 Task: Find connections with filter location Pointe-à-Pitre with filter topic #mentorwith filter profile language Potuguese with filter current company K12 Techno Services Pvt. Ltd. with filter school Dr. B.C. Roy Engineering College with filter industry Optometrists with filter service category HR Consulting with filter keywords title Preschool Teacher
Action: Mouse moved to (302, 211)
Screenshot: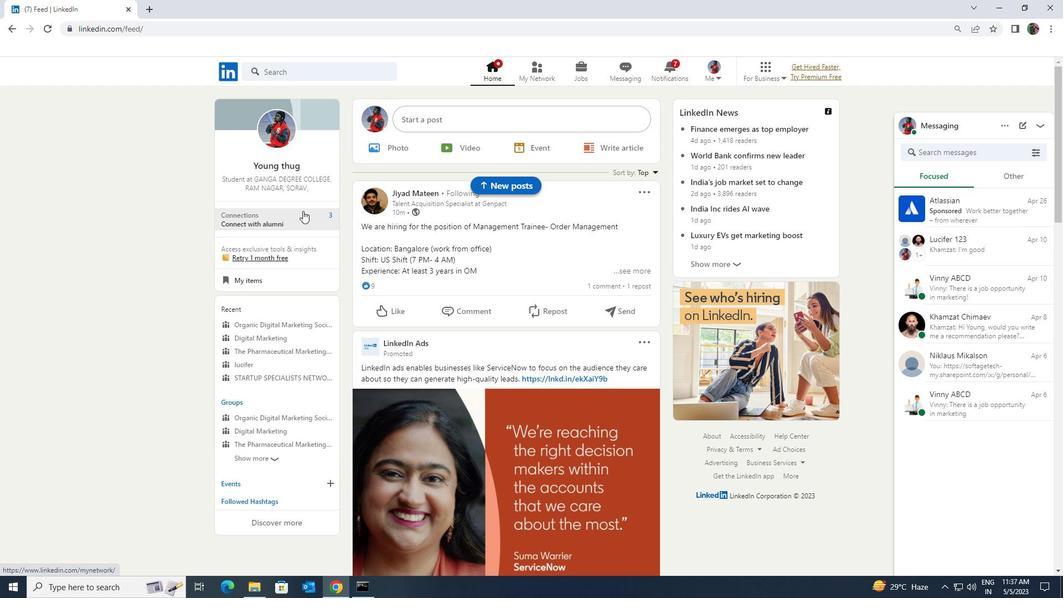 
Action: Mouse pressed left at (302, 211)
Screenshot: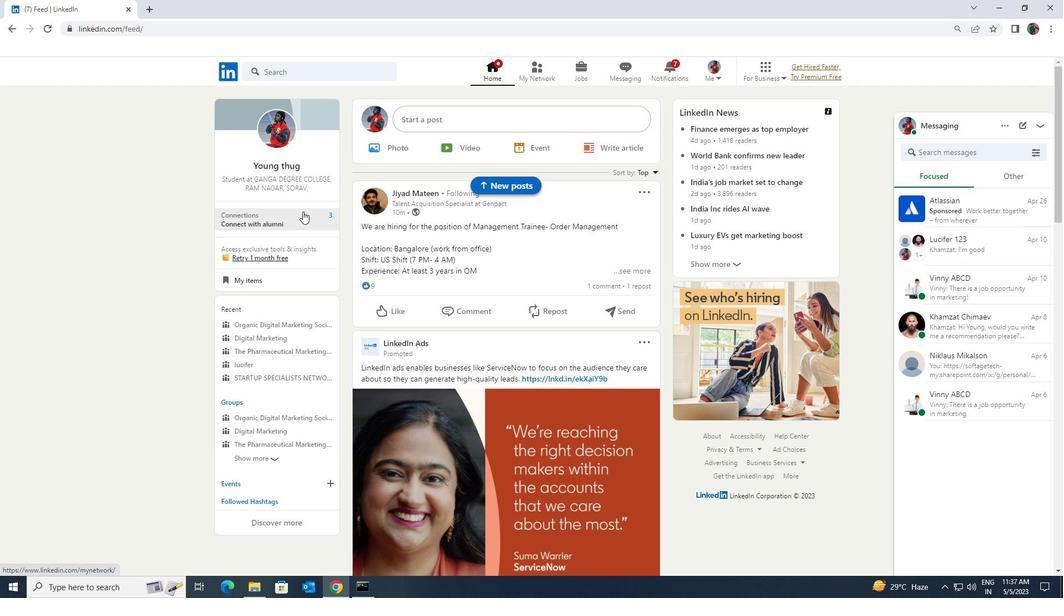 
Action: Mouse moved to (319, 136)
Screenshot: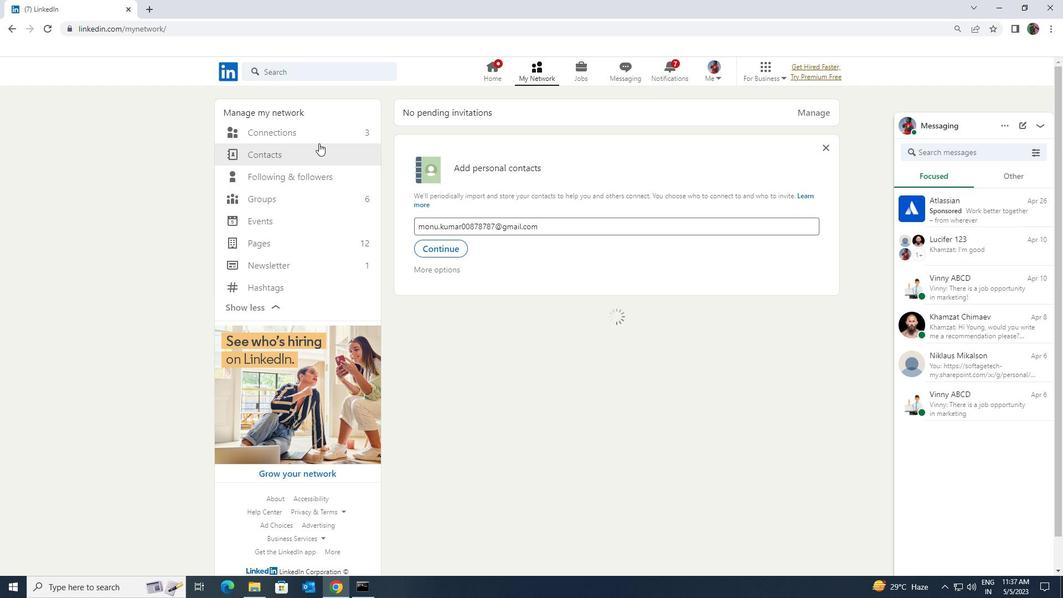 
Action: Mouse pressed left at (319, 136)
Screenshot: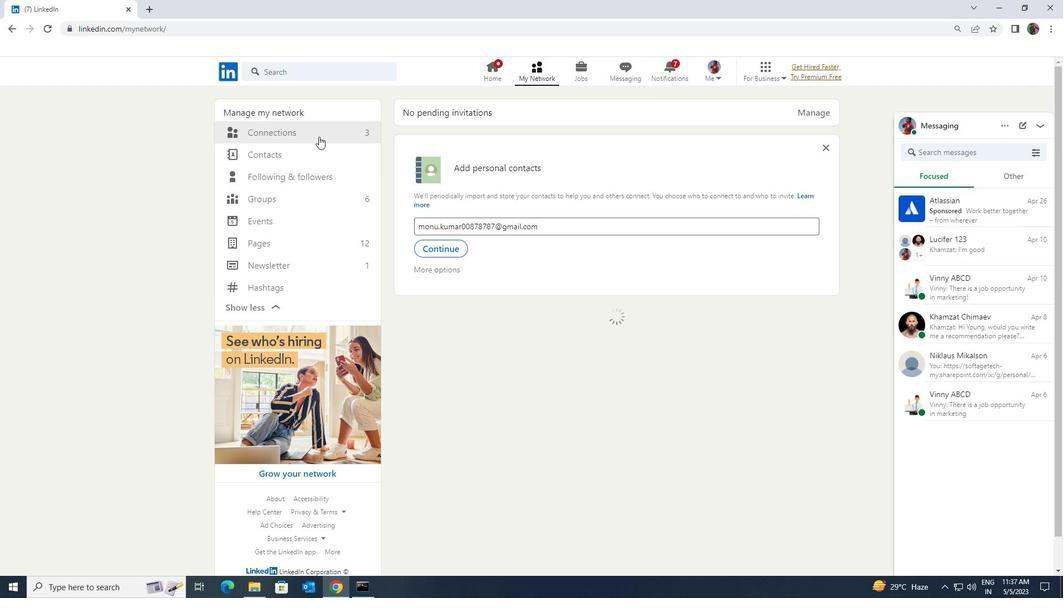 
Action: Mouse moved to (597, 133)
Screenshot: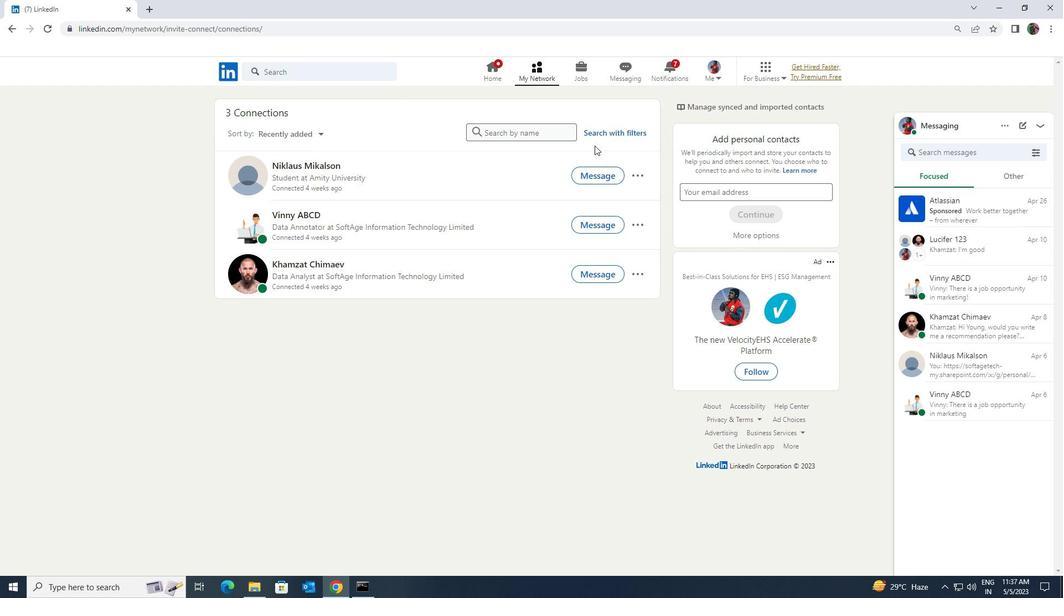 
Action: Mouse pressed left at (597, 133)
Screenshot: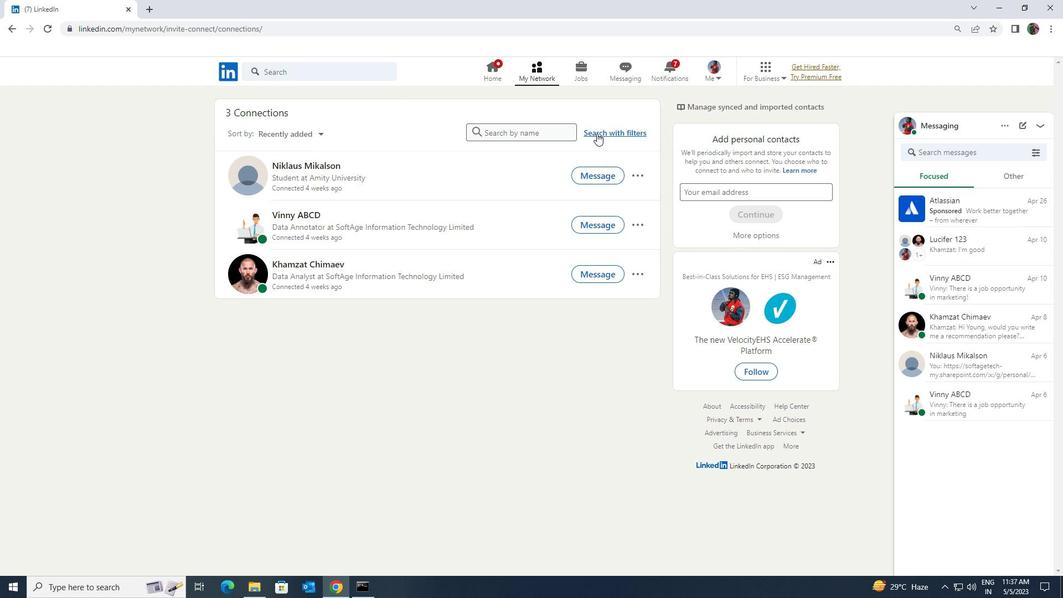 
Action: Mouse moved to (578, 100)
Screenshot: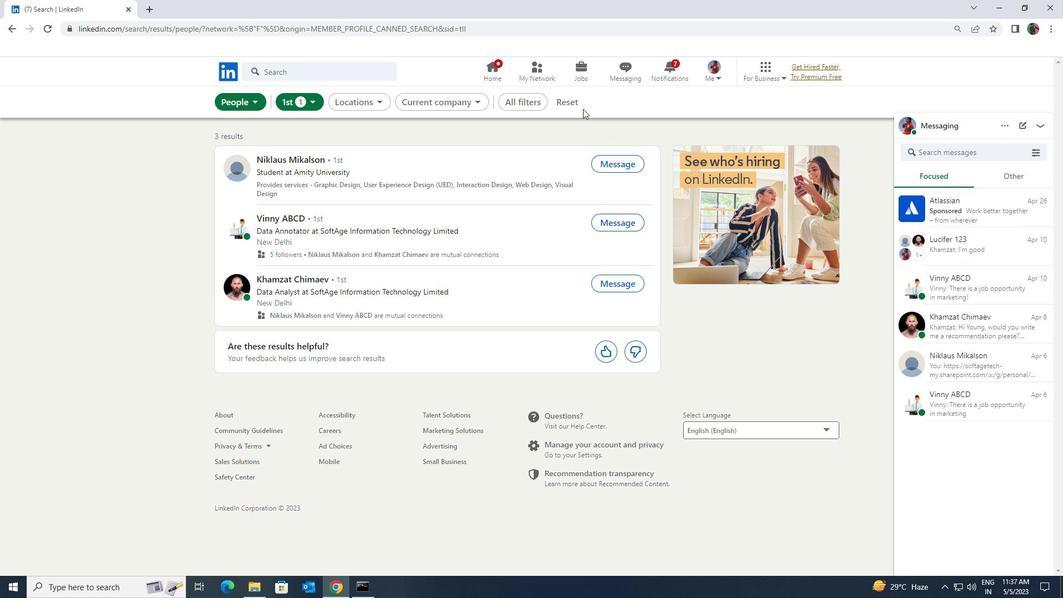 
Action: Mouse pressed left at (578, 100)
Screenshot: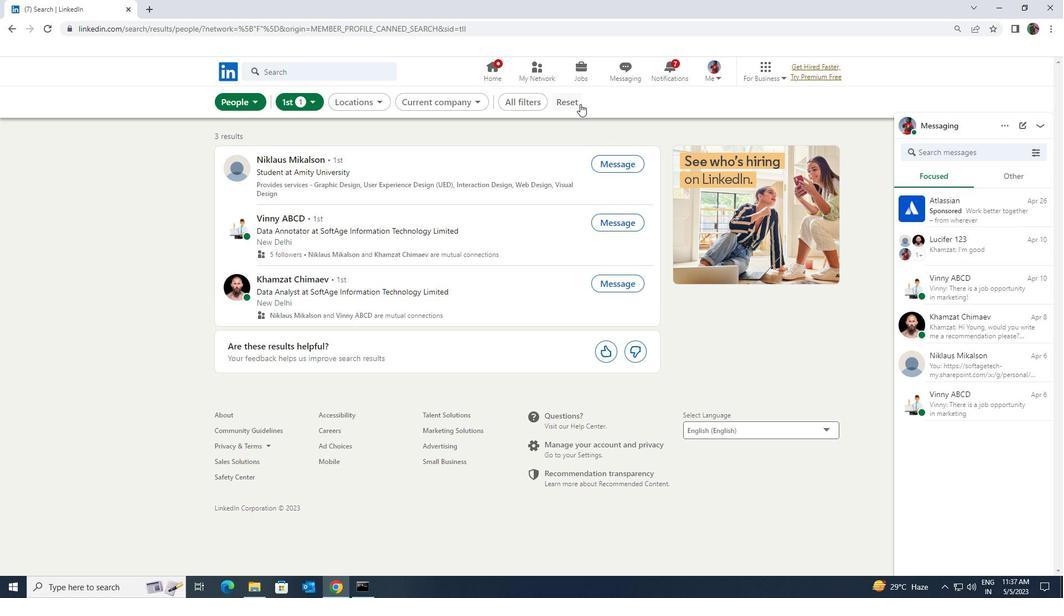 
Action: Mouse moved to (552, 100)
Screenshot: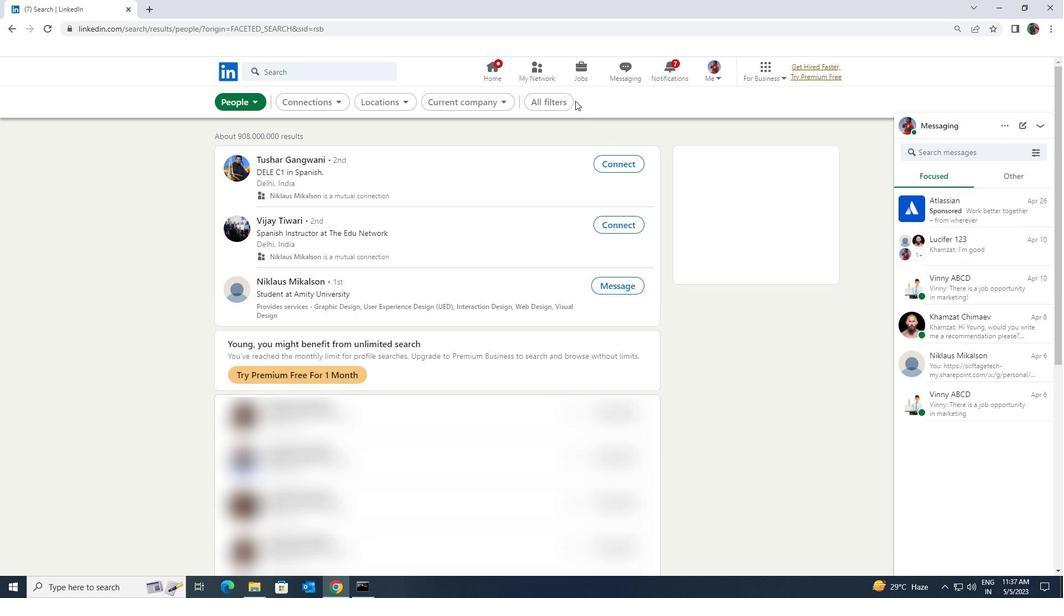 
Action: Mouse pressed left at (552, 100)
Screenshot: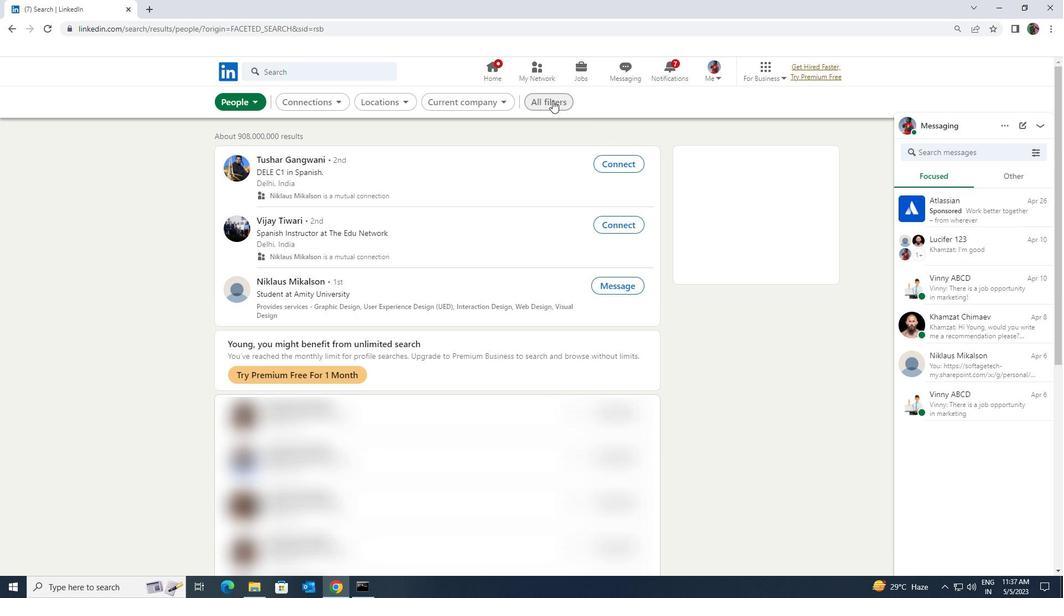 
Action: Mouse moved to (914, 433)
Screenshot: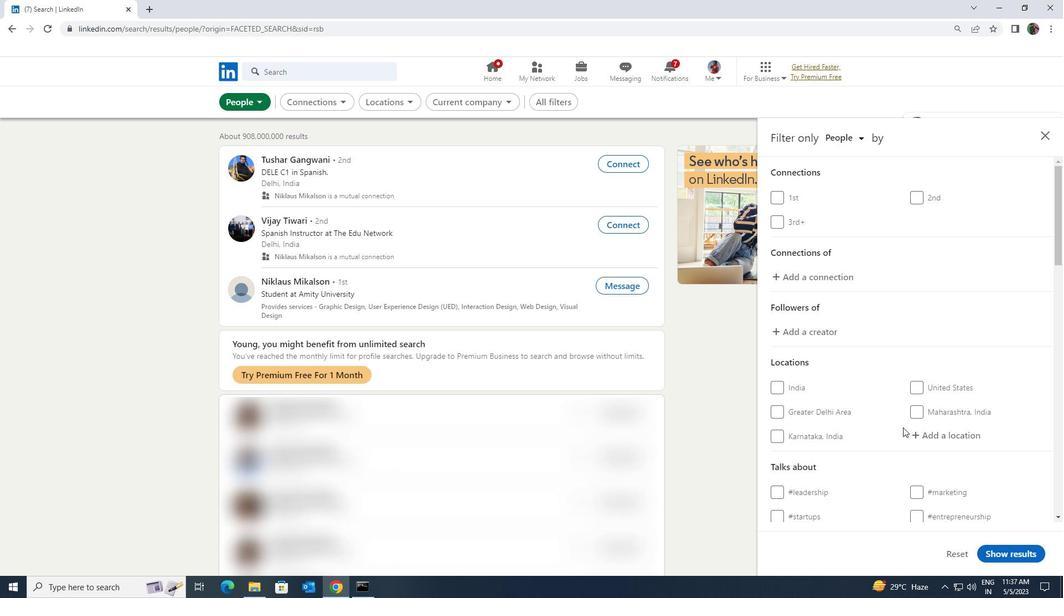 
Action: Mouse pressed left at (914, 433)
Screenshot: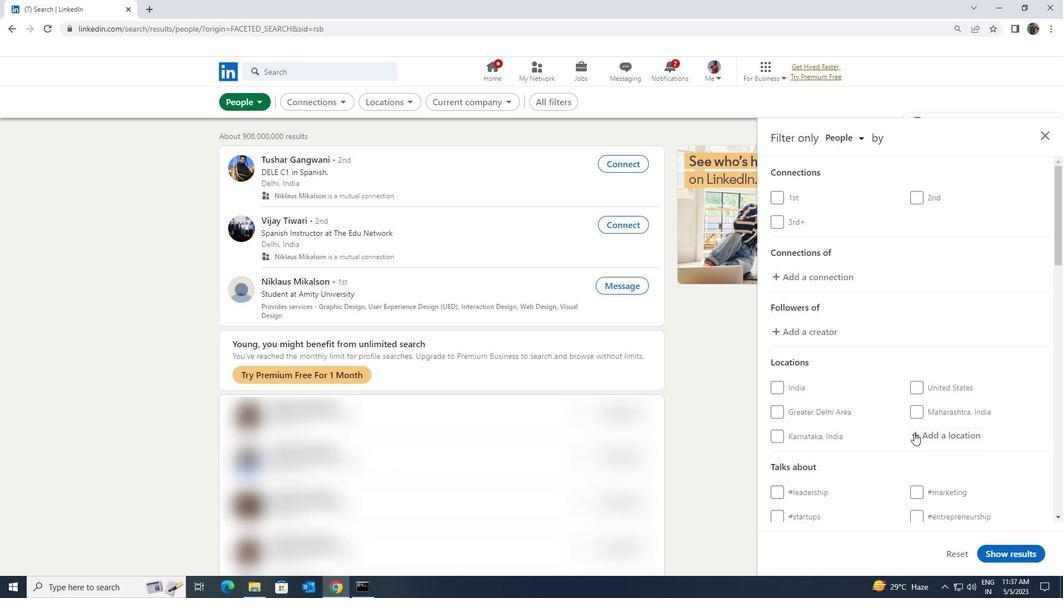 
Action: Key pressed <Key.shift>POINTE<Key.space>A<Key.space>O<Key.backspace>PIT
Screenshot: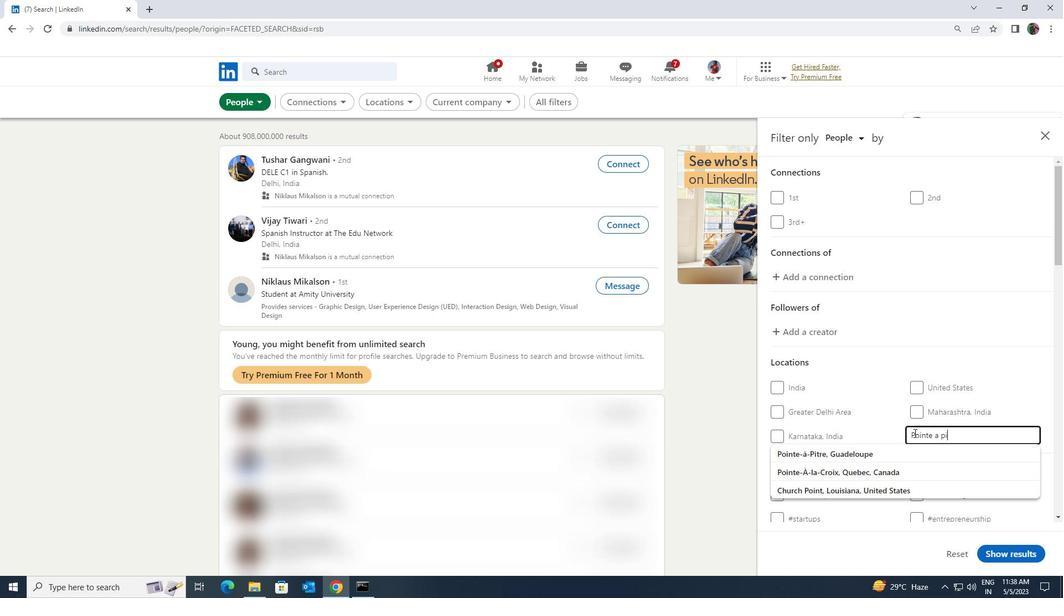 
Action: Mouse moved to (913, 448)
Screenshot: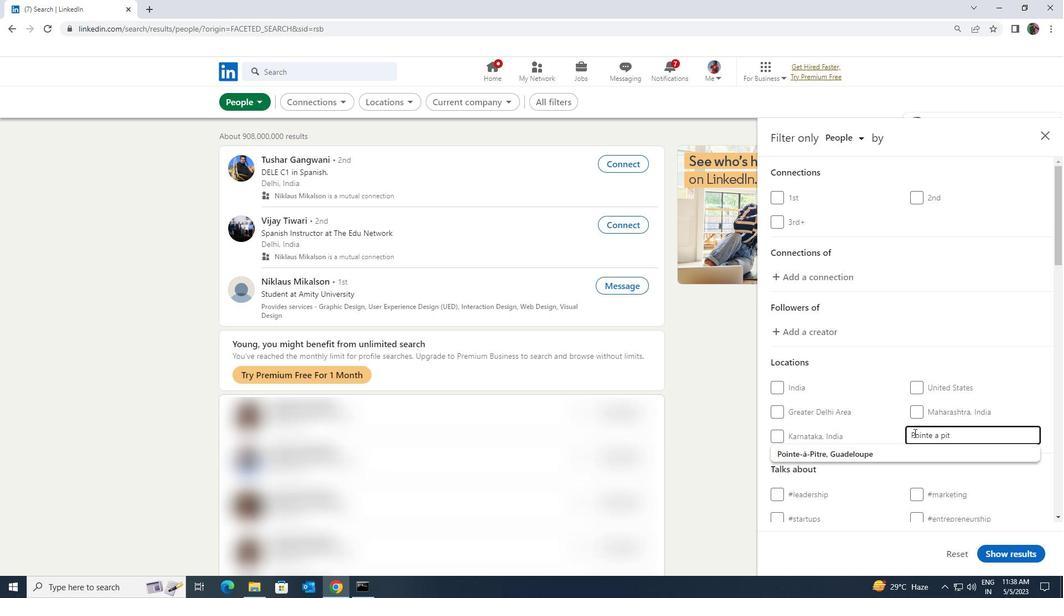 
Action: Mouse pressed left at (913, 448)
Screenshot: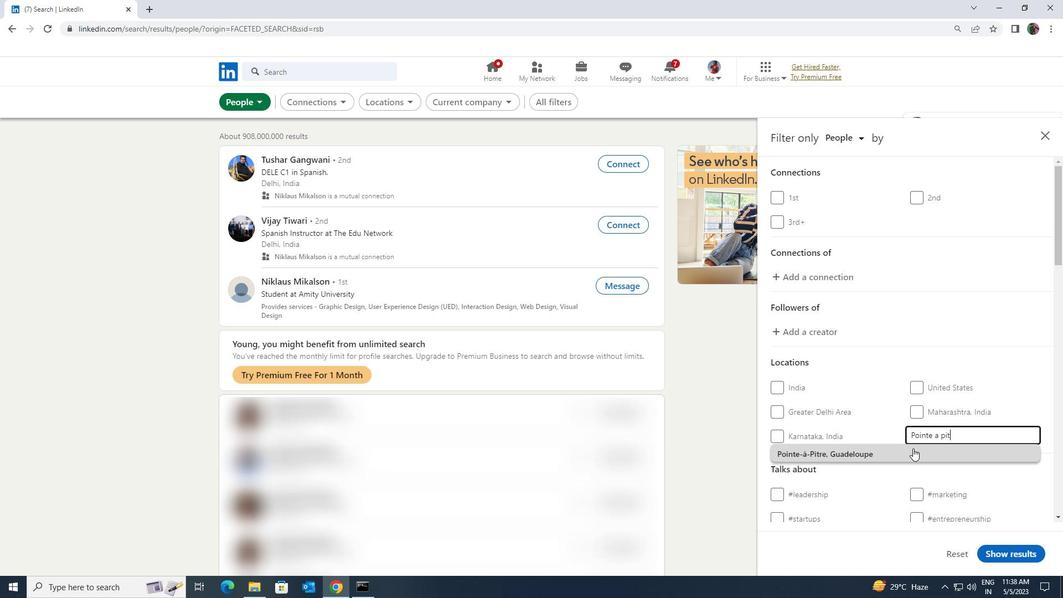 
Action: Mouse scrolled (913, 448) with delta (0, 0)
Screenshot: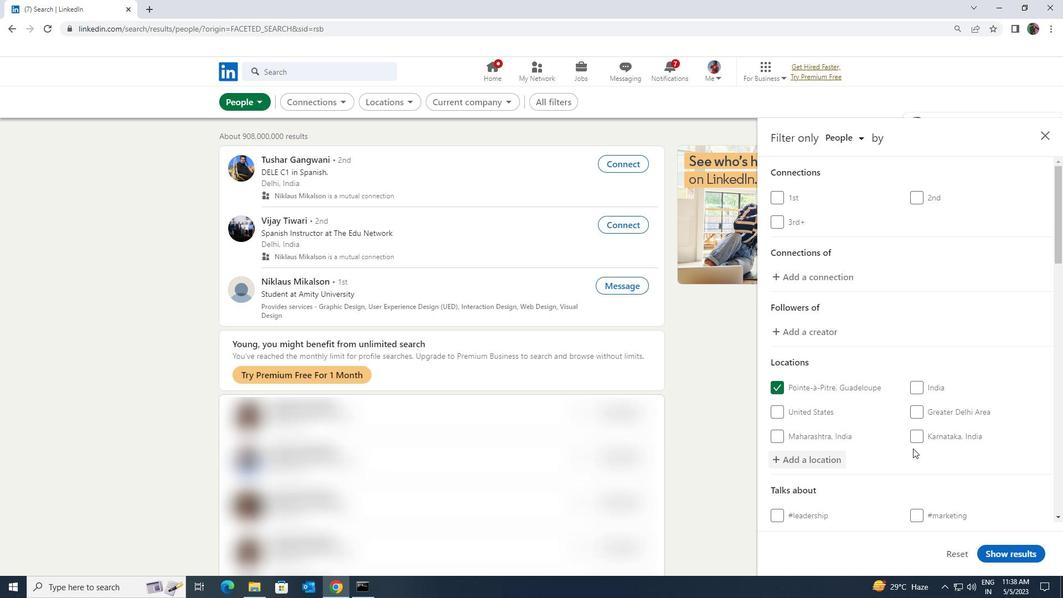 
Action: Mouse scrolled (913, 448) with delta (0, 0)
Screenshot: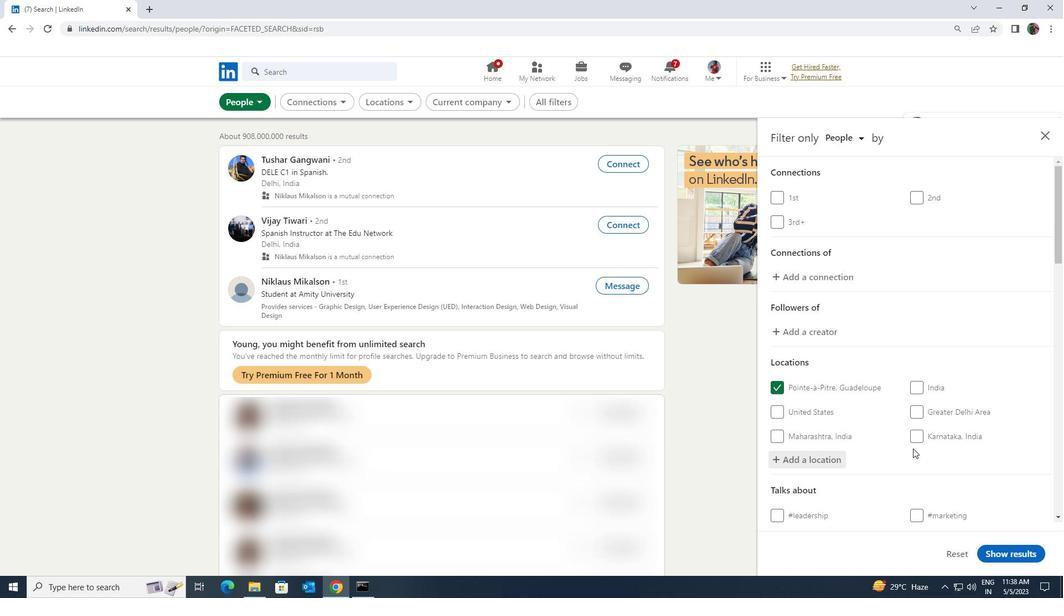 
Action: Mouse moved to (913, 450)
Screenshot: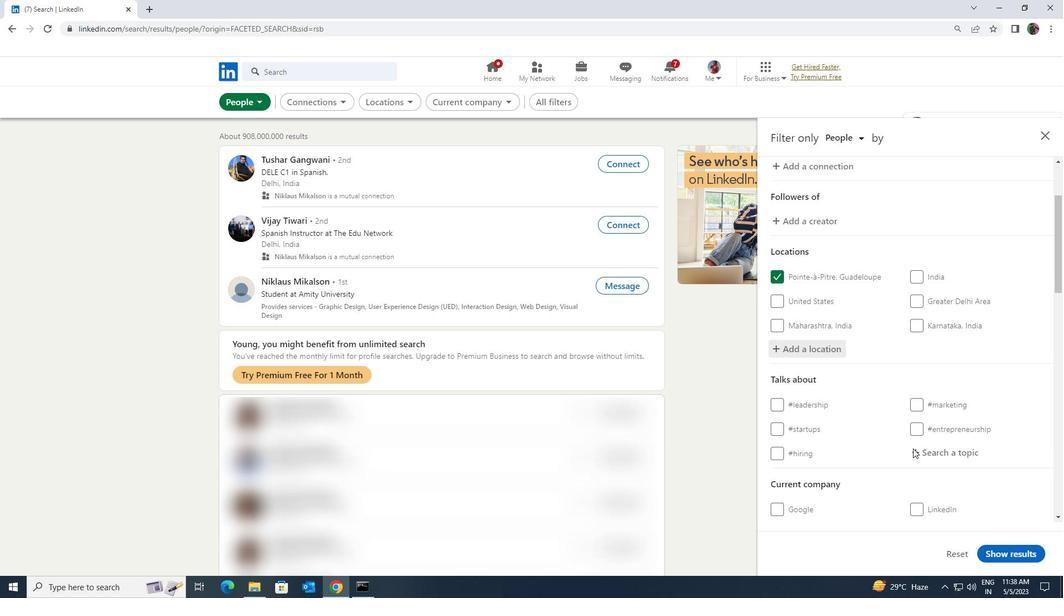 
Action: Mouse pressed left at (913, 450)
Screenshot: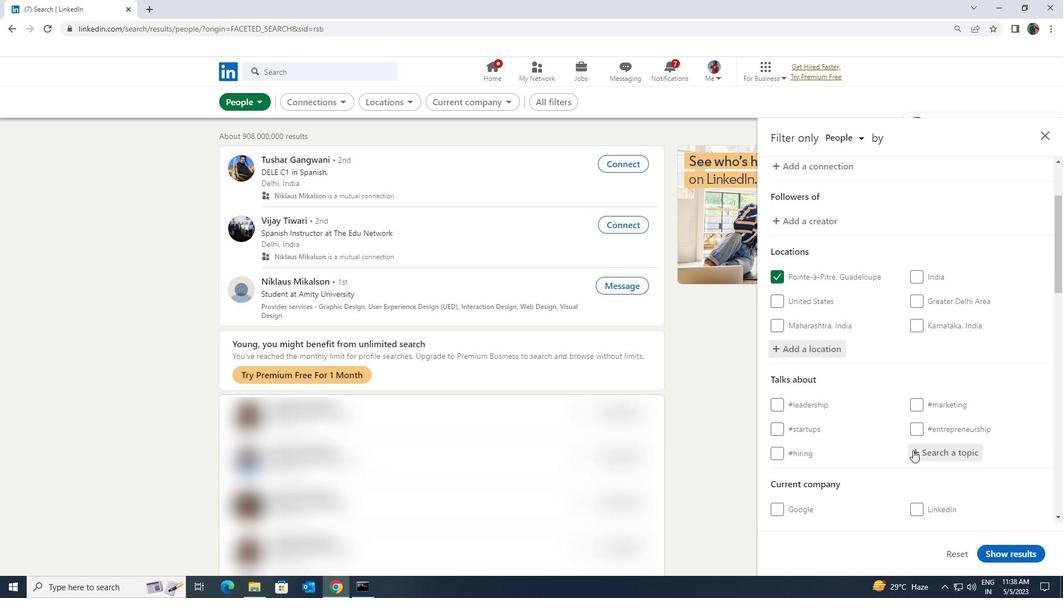 
Action: Key pressed <Key.shift><Key.shift><Key.shift>MENTOR
Screenshot: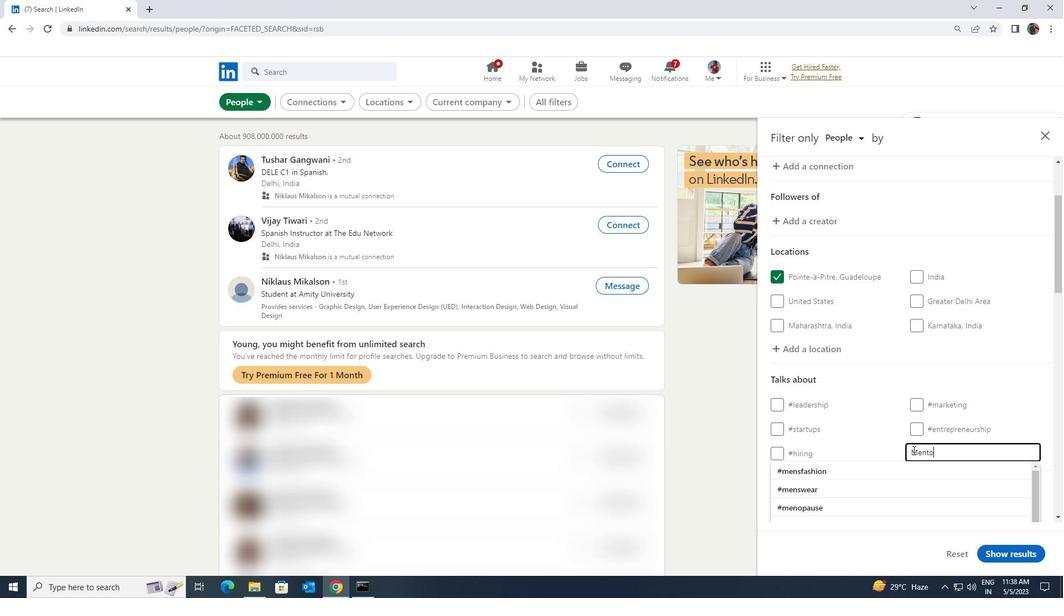 
Action: Mouse moved to (877, 498)
Screenshot: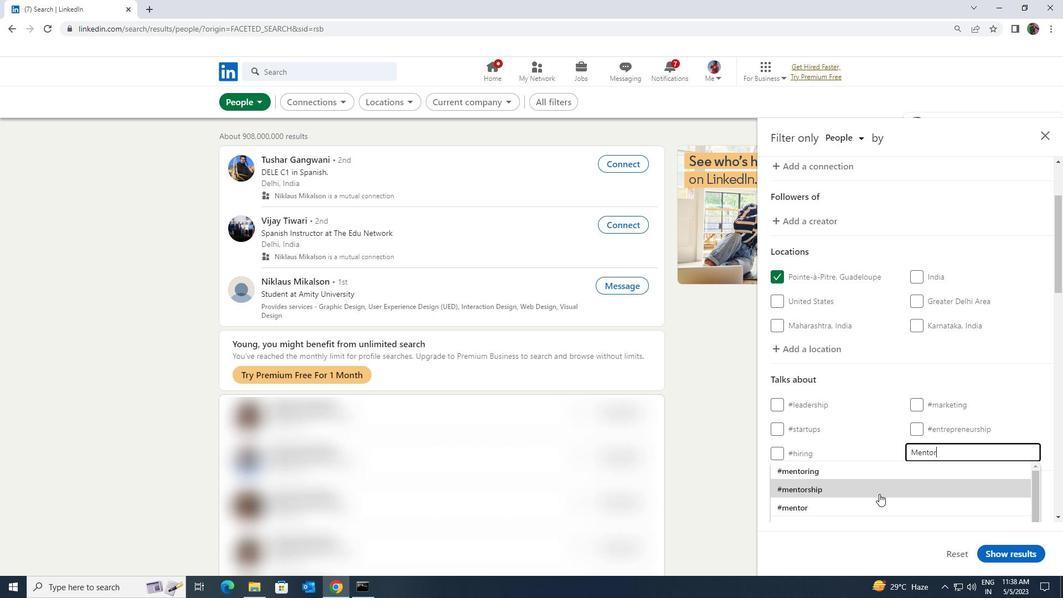 
Action: Mouse pressed left at (877, 498)
Screenshot: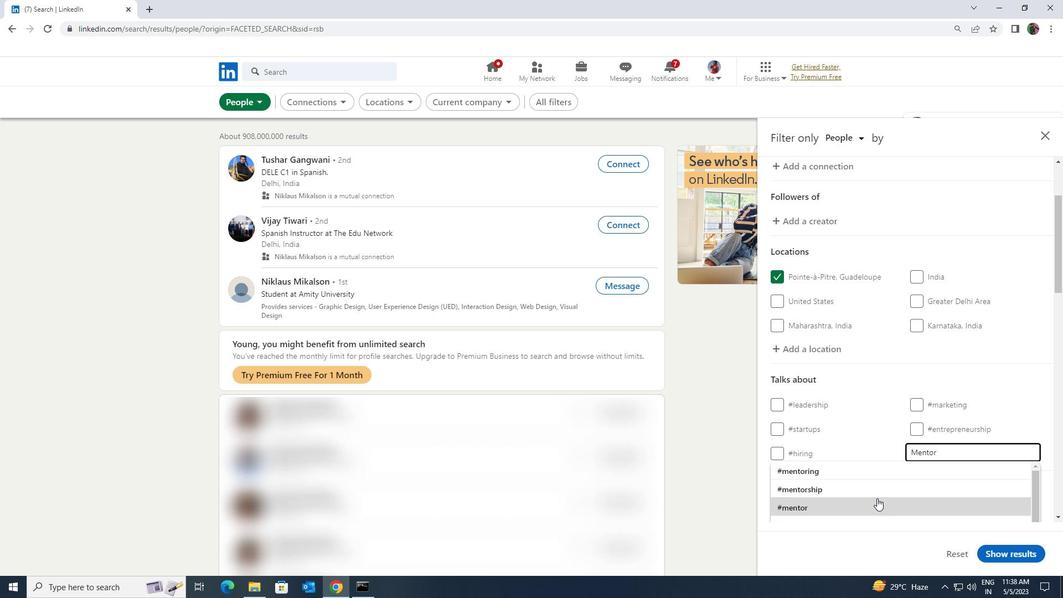 
Action: Mouse scrolled (877, 497) with delta (0, 0)
Screenshot: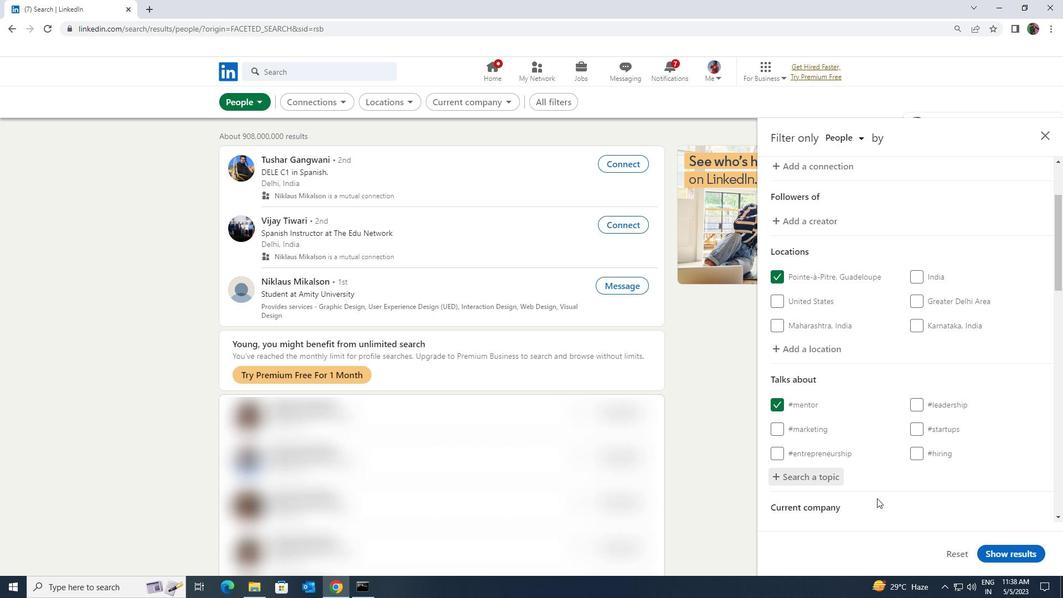 
Action: Mouse scrolled (877, 497) with delta (0, 0)
Screenshot: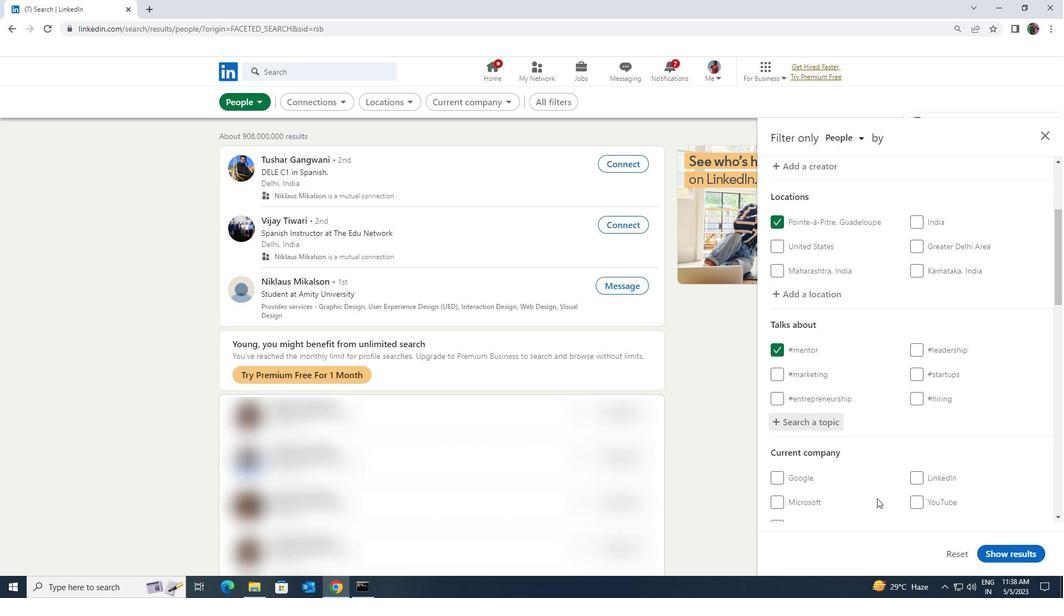 
Action: Mouse scrolled (877, 497) with delta (0, 0)
Screenshot: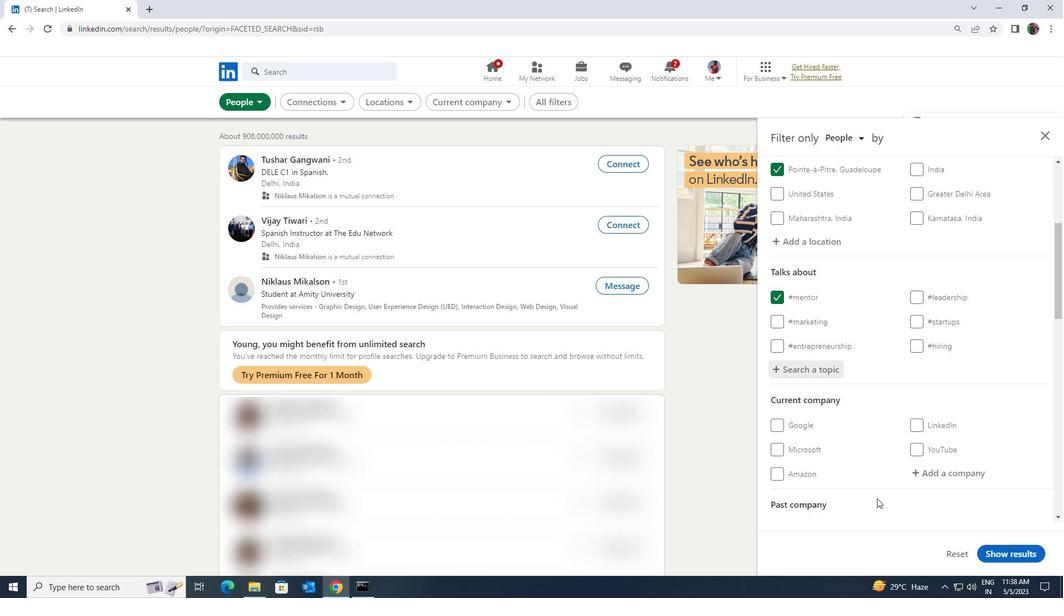 
Action: Mouse scrolled (877, 497) with delta (0, 0)
Screenshot: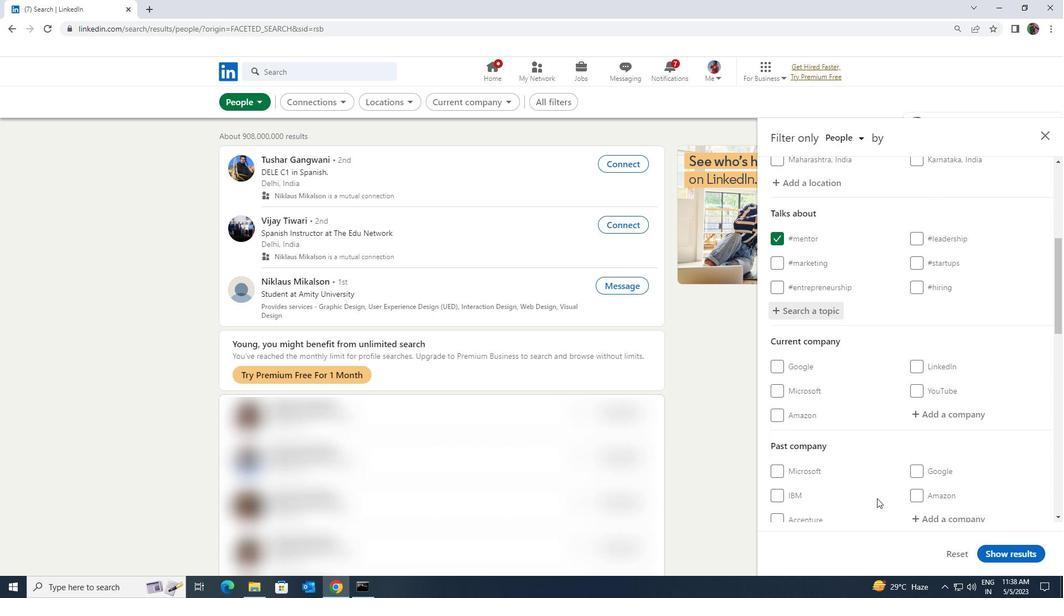 
Action: Mouse moved to (876, 499)
Screenshot: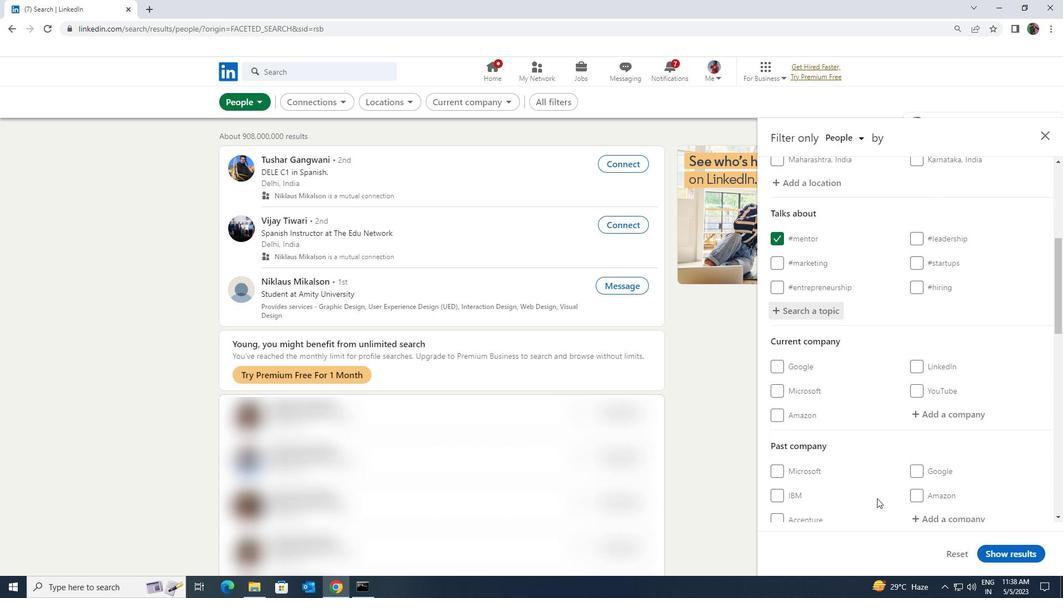 
Action: Mouse scrolled (876, 498) with delta (0, 0)
Screenshot: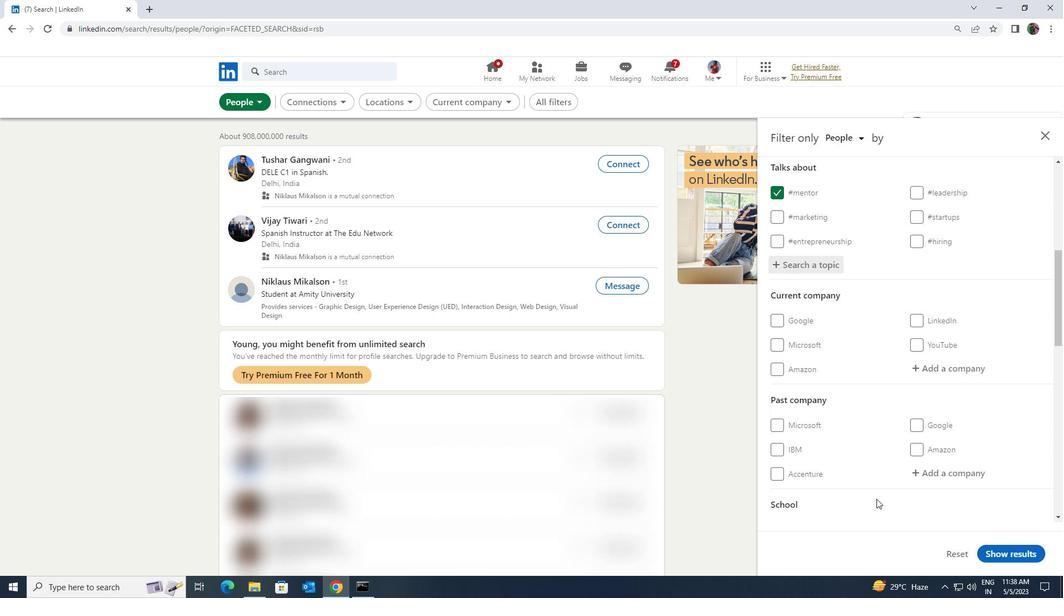
Action: Mouse scrolled (876, 498) with delta (0, 0)
Screenshot: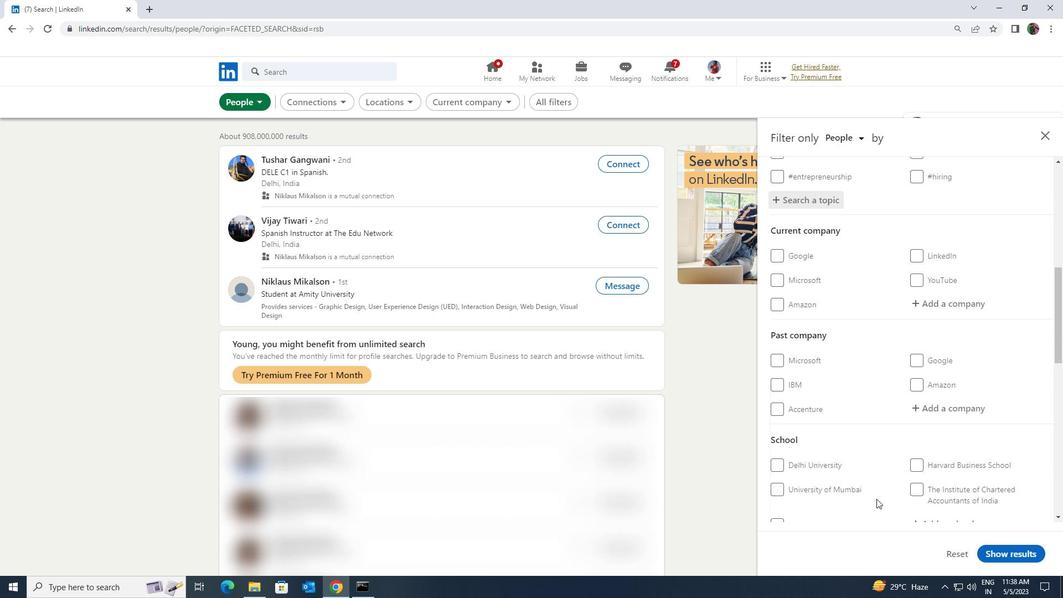 
Action: Mouse scrolled (876, 498) with delta (0, 0)
Screenshot: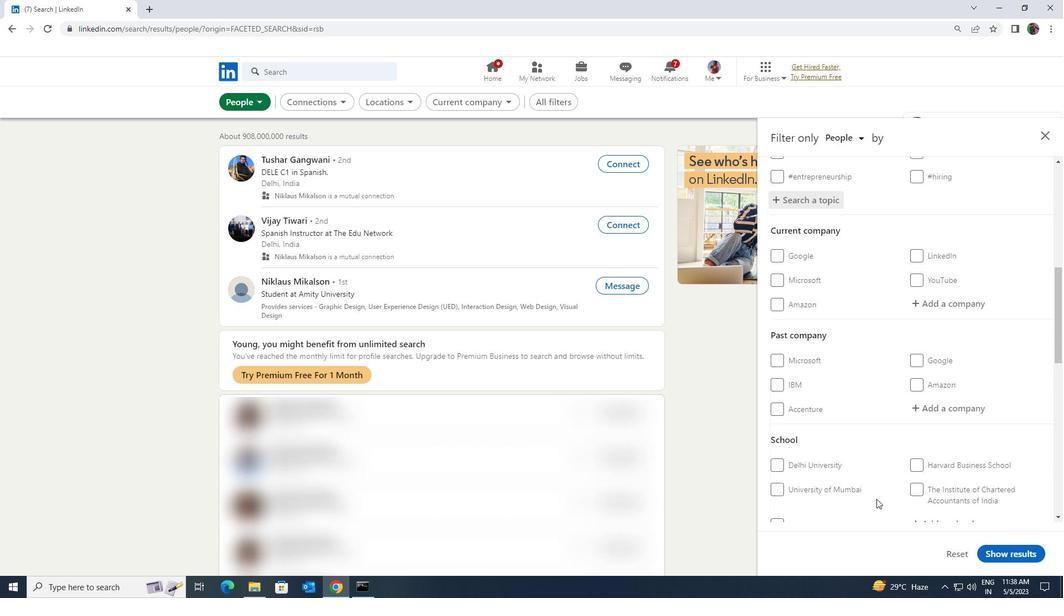 
Action: Mouse scrolled (876, 498) with delta (0, 0)
Screenshot: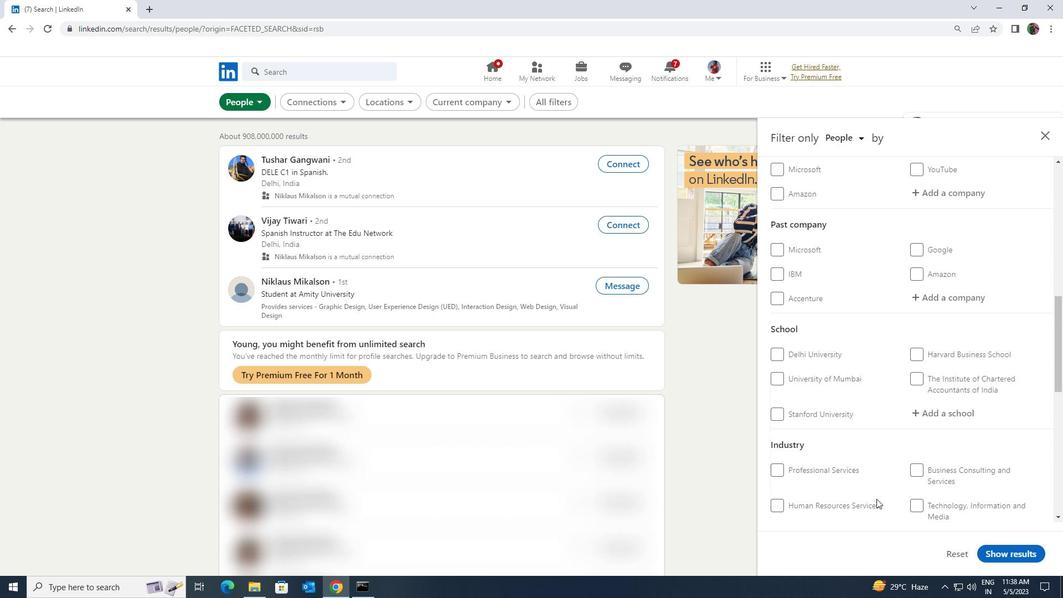 
Action: Mouse scrolled (876, 498) with delta (0, 0)
Screenshot: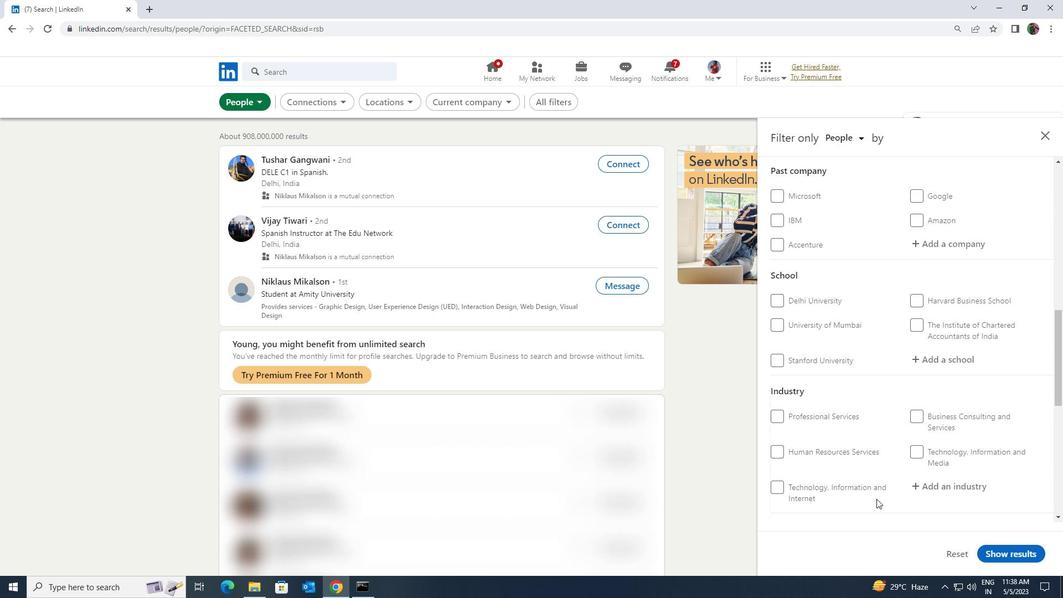 
Action: Mouse scrolled (876, 498) with delta (0, 0)
Screenshot: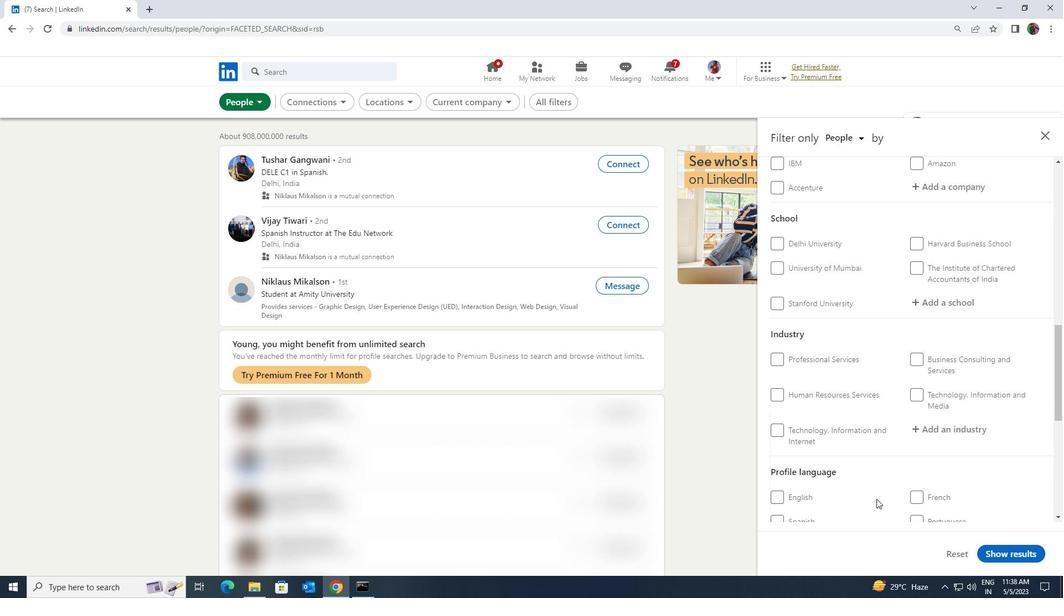 
Action: Mouse moved to (909, 467)
Screenshot: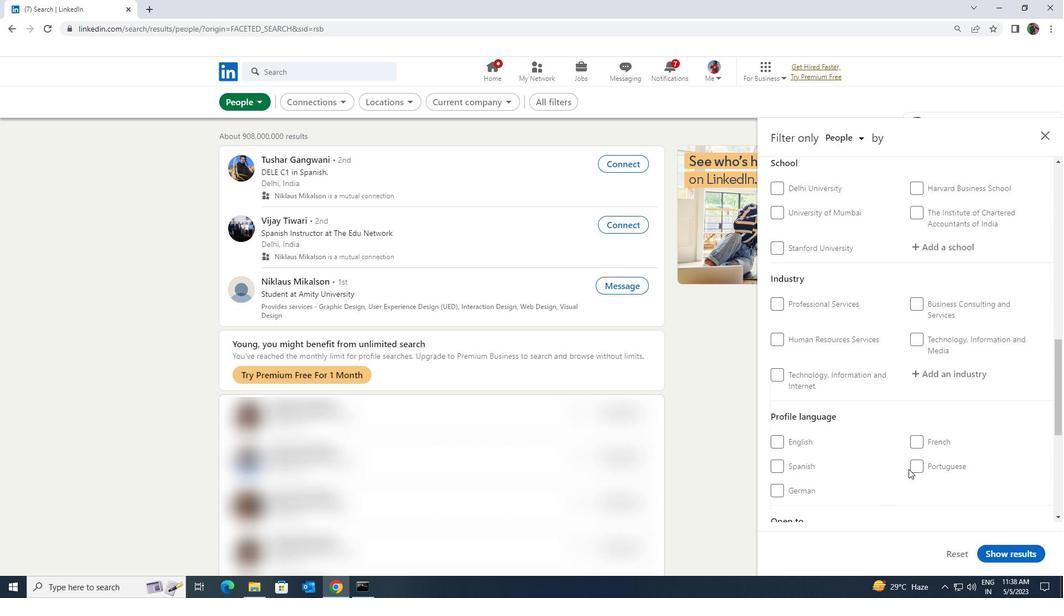 
Action: Mouse pressed left at (909, 467)
Screenshot: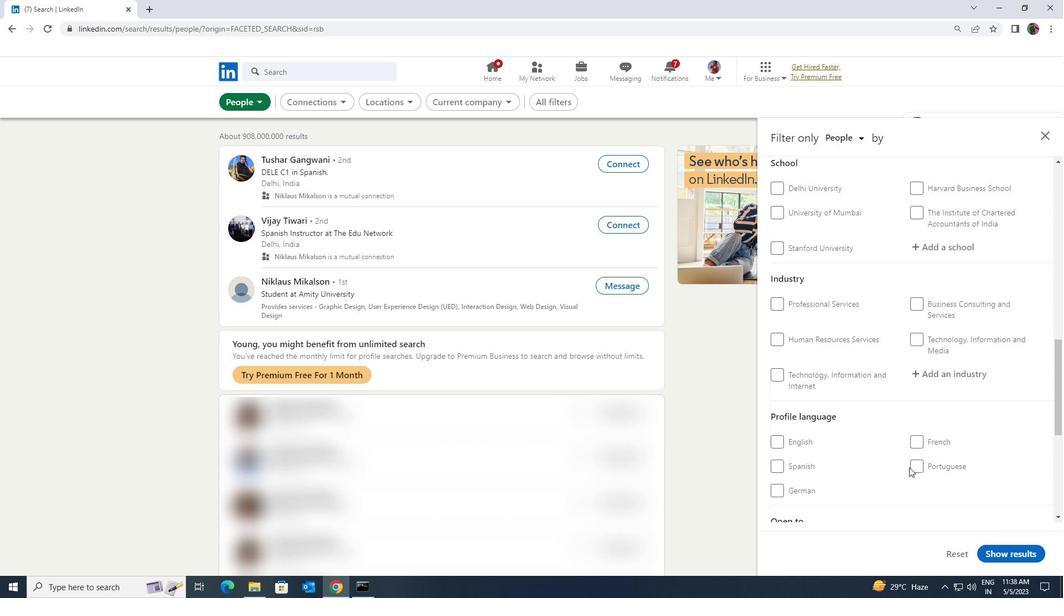 
Action: Mouse moved to (911, 465)
Screenshot: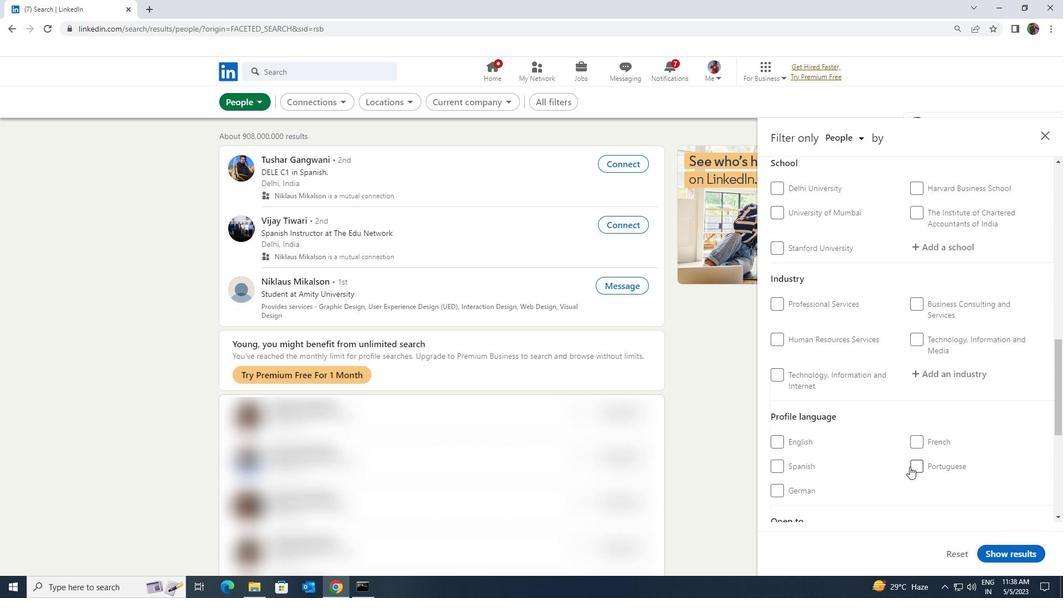 
Action: Mouse pressed left at (911, 465)
Screenshot: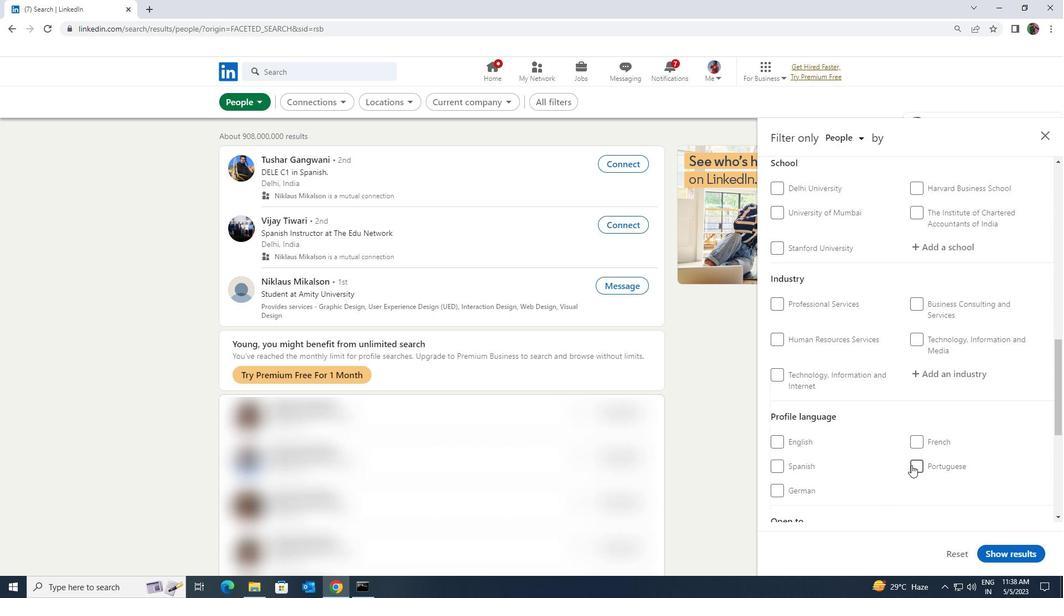 
Action: Mouse moved to (910, 469)
Screenshot: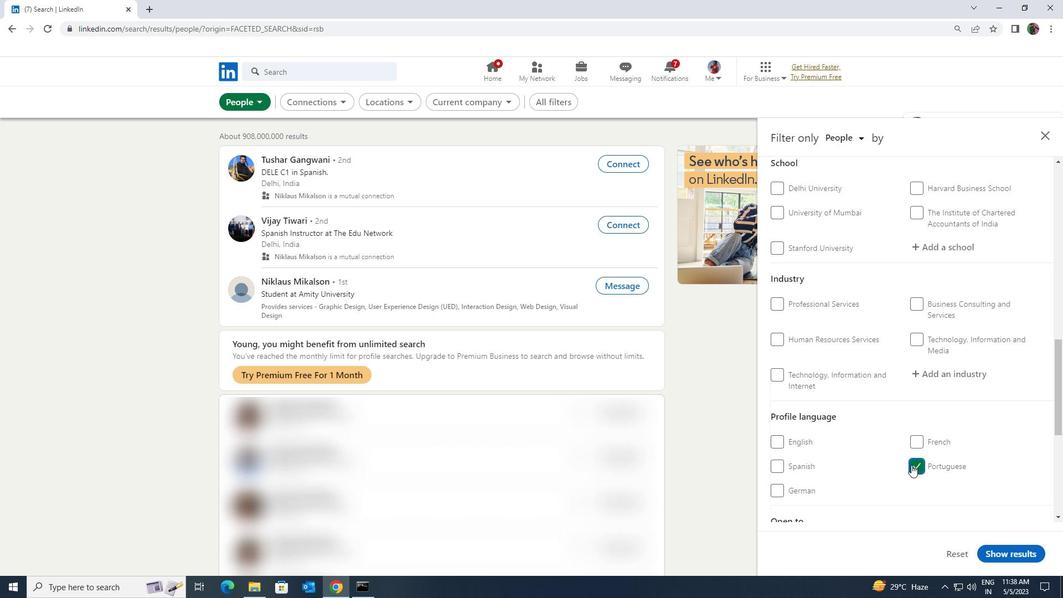 
Action: Mouse scrolled (910, 469) with delta (0, 0)
Screenshot: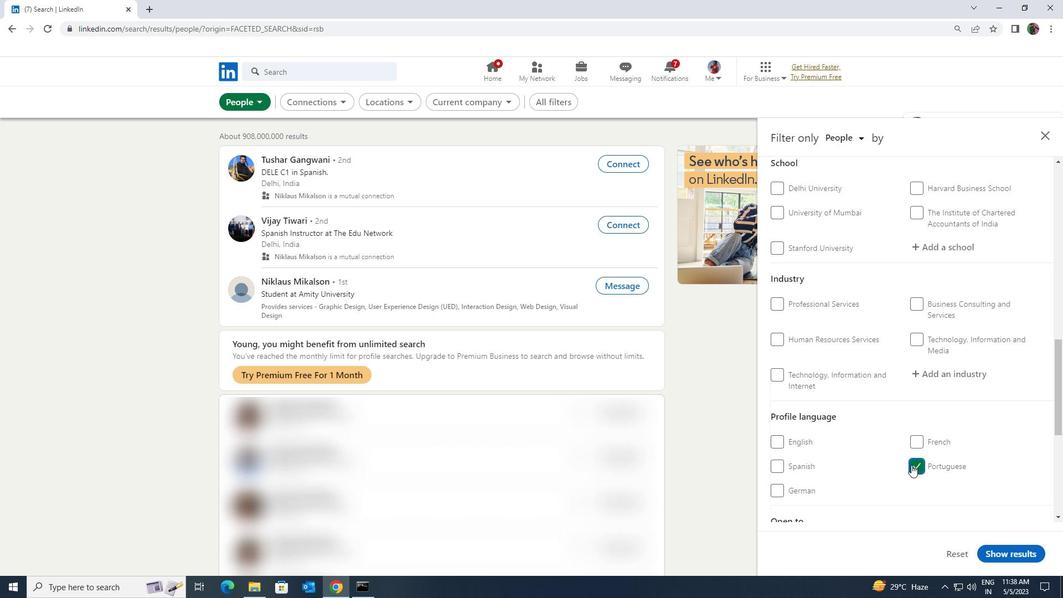 
Action: Mouse moved to (910, 469)
Screenshot: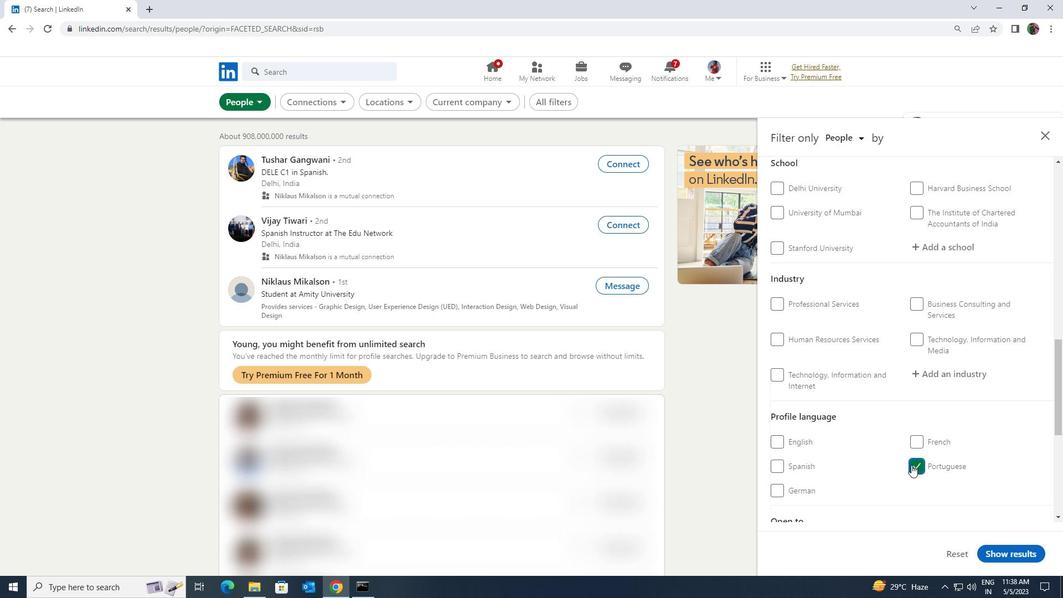 
Action: Mouse scrolled (910, 469) with delta (0, 0)
Screenshot: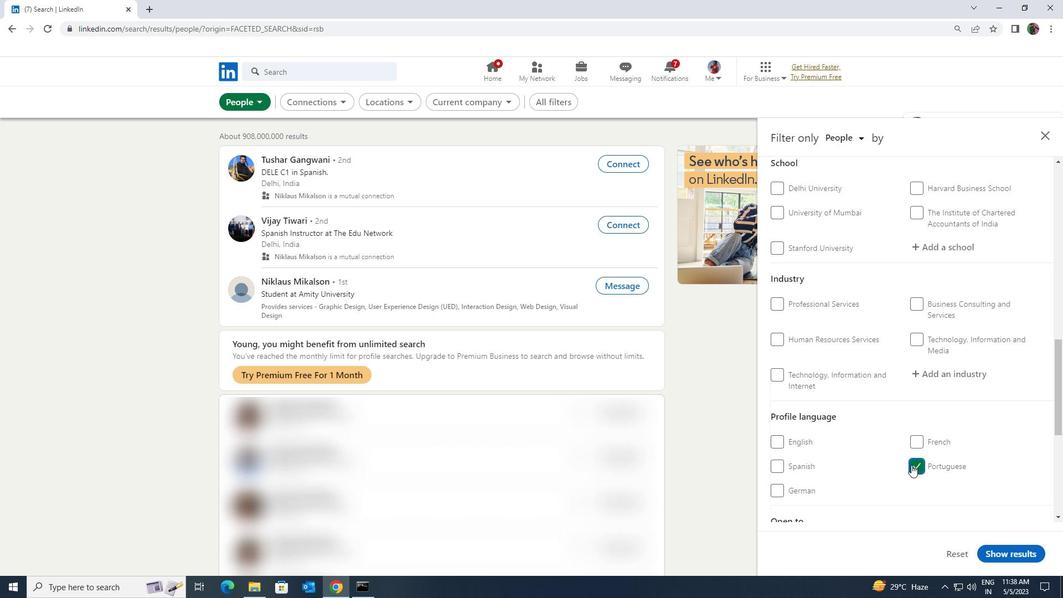 
Action: Mouse moved to (910, 469)
Screenshot: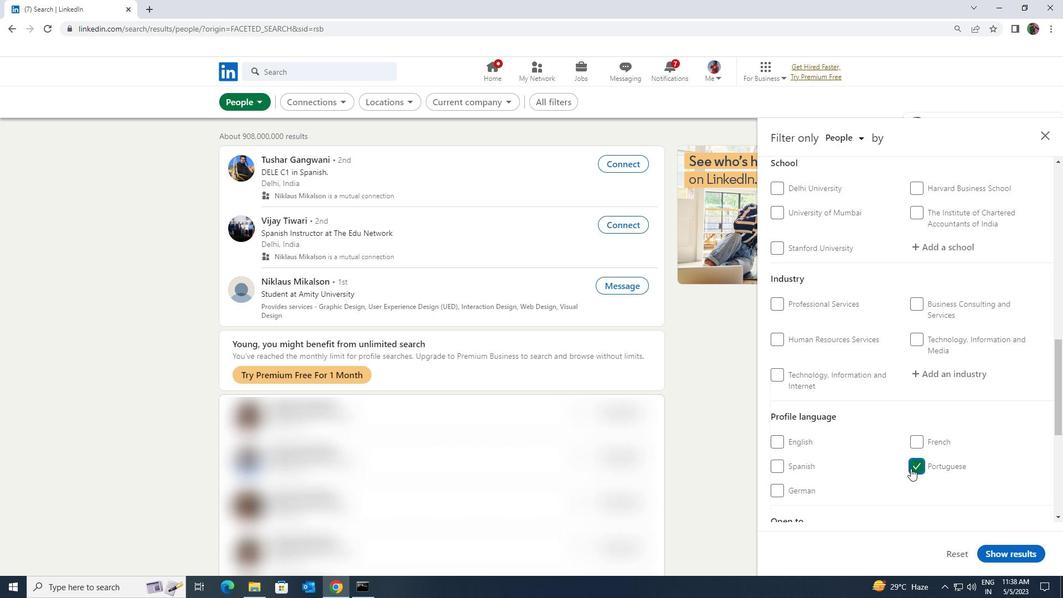 
Action: Mouse scrolled (910, 469) with delta (0, 0)
Screenshot: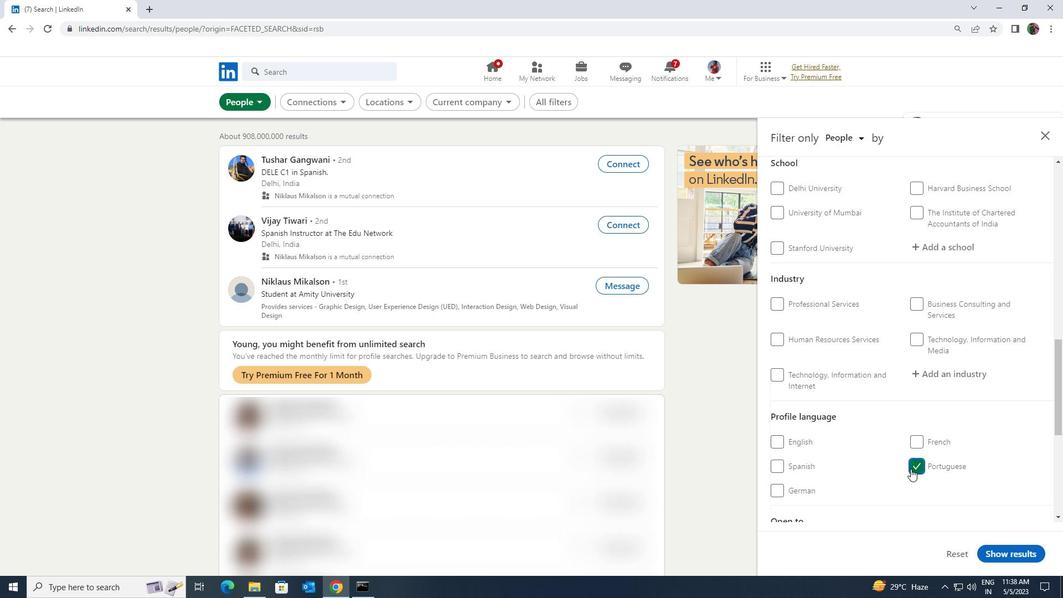 
Action: Mouse moved to (910, 469)
Screenshot: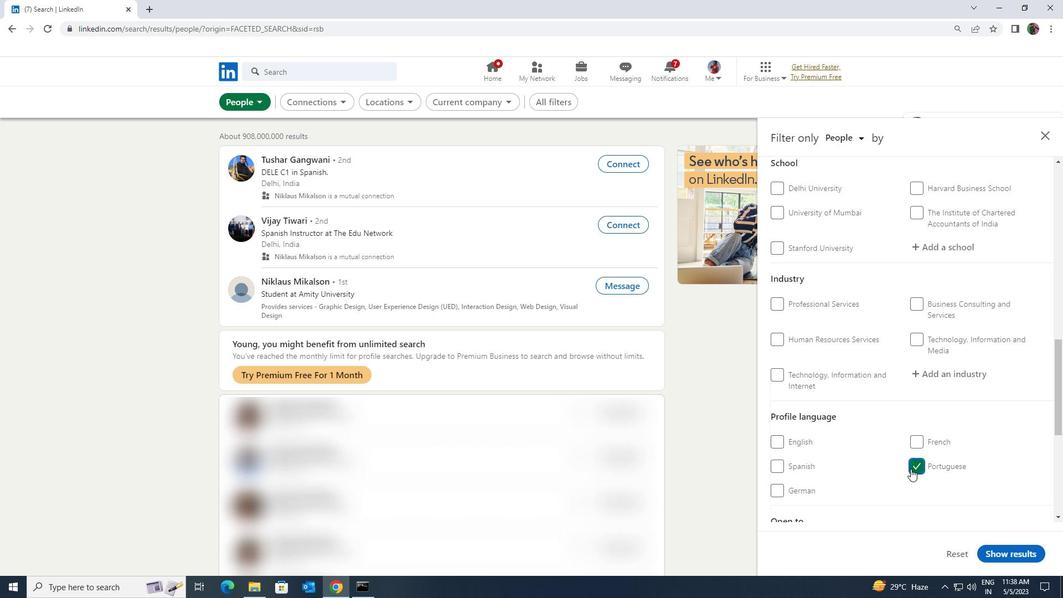 
Action: Mouse scrolled (910, 469) with delta (0, 0)
Screenshot: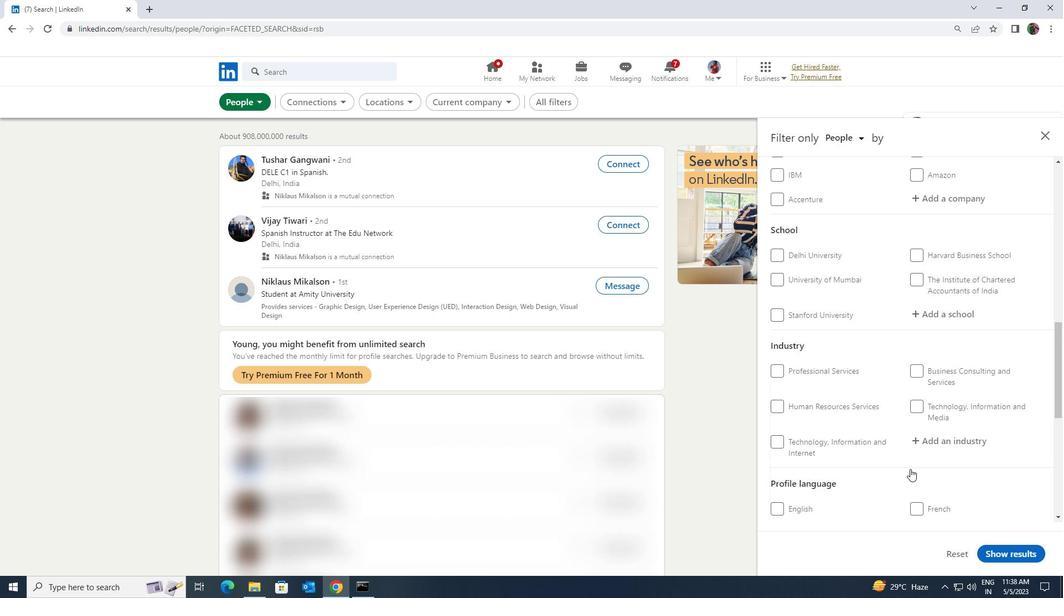 
Action: Mouse scrolled (910, 469) with delta (0, 0)
Screenshot: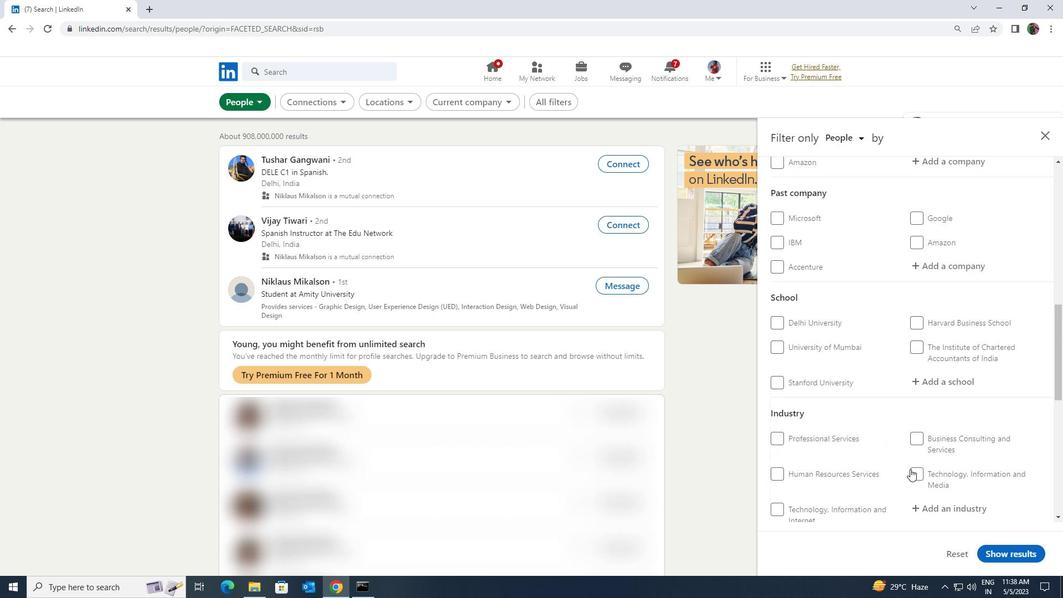 
Action: Mouse scrolled (910, 469) with delta (0, 0)
Screenshot: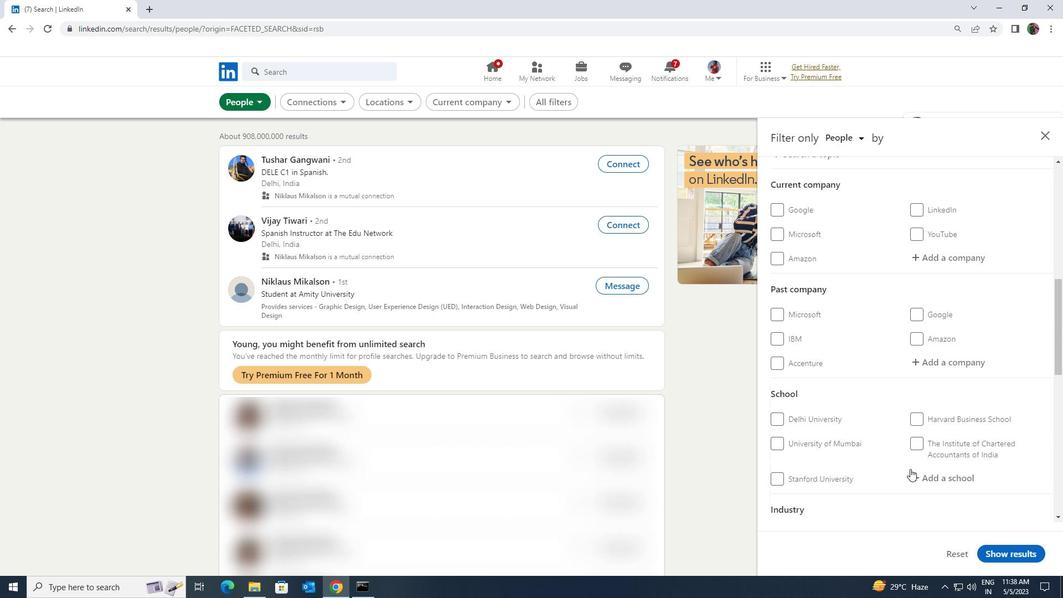
Action: Mouse scrolled (910, 469) with delta (0, 0)
Screenshot: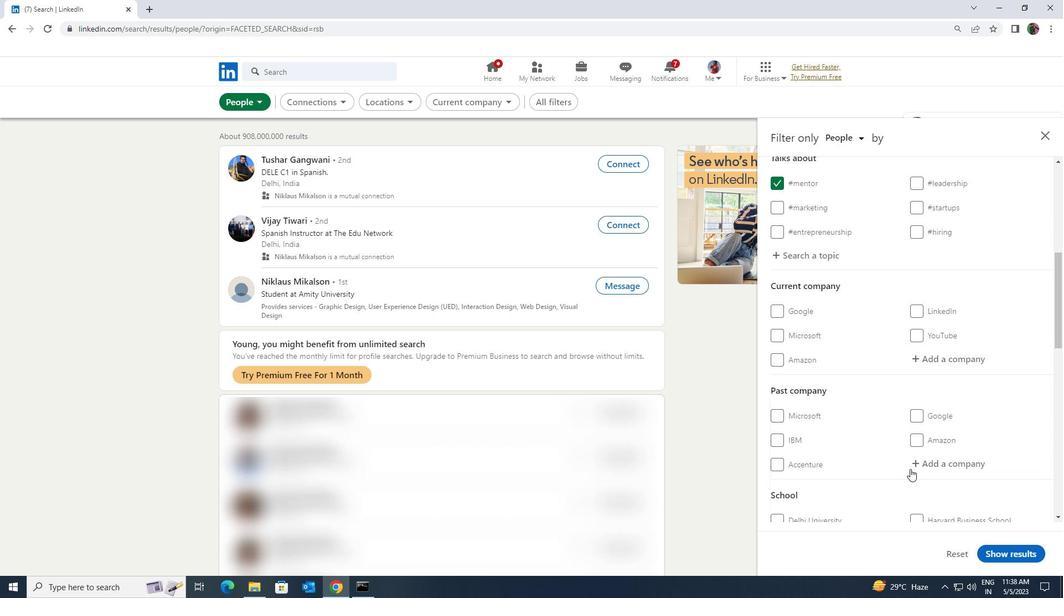 
Action: Mouse moved to (927, 416)
Screenshot: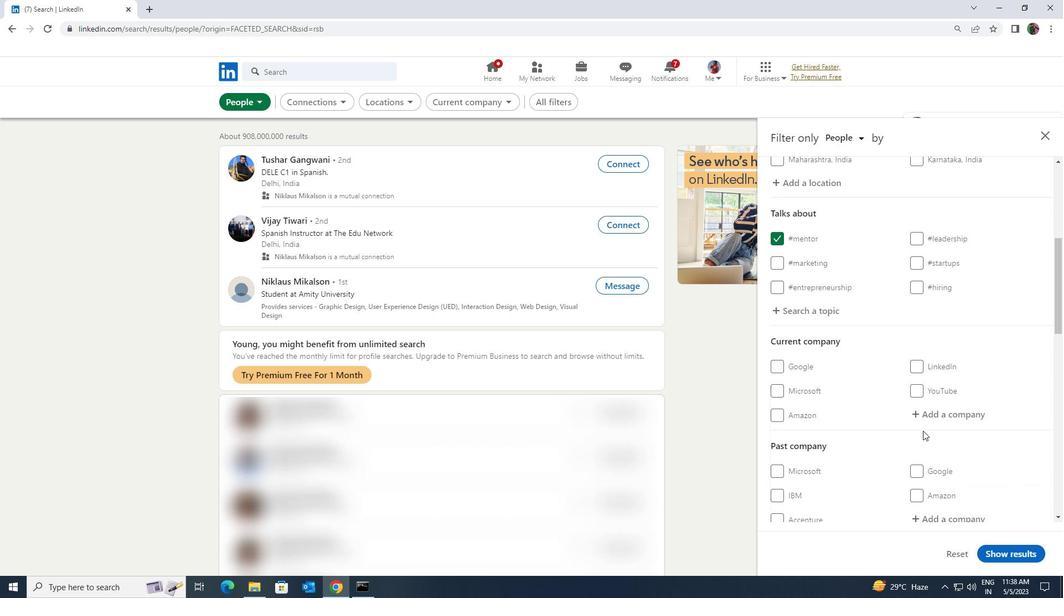 
Action: Mouse pressed left at (927, 416)
Screenshot: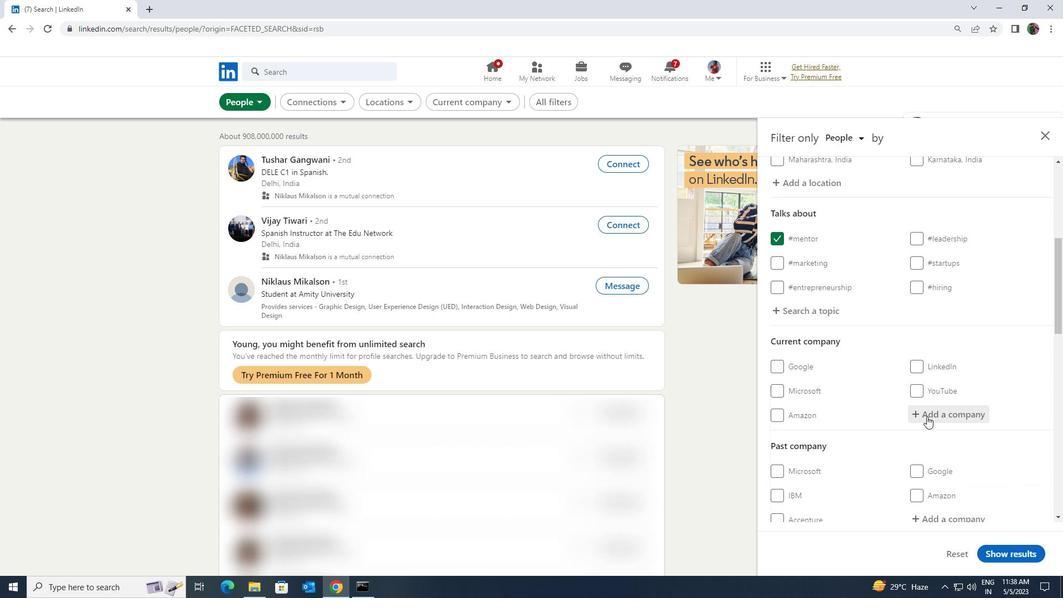 
Action: Key pressed <Key.shift><Key.shift>K12
Screenshot: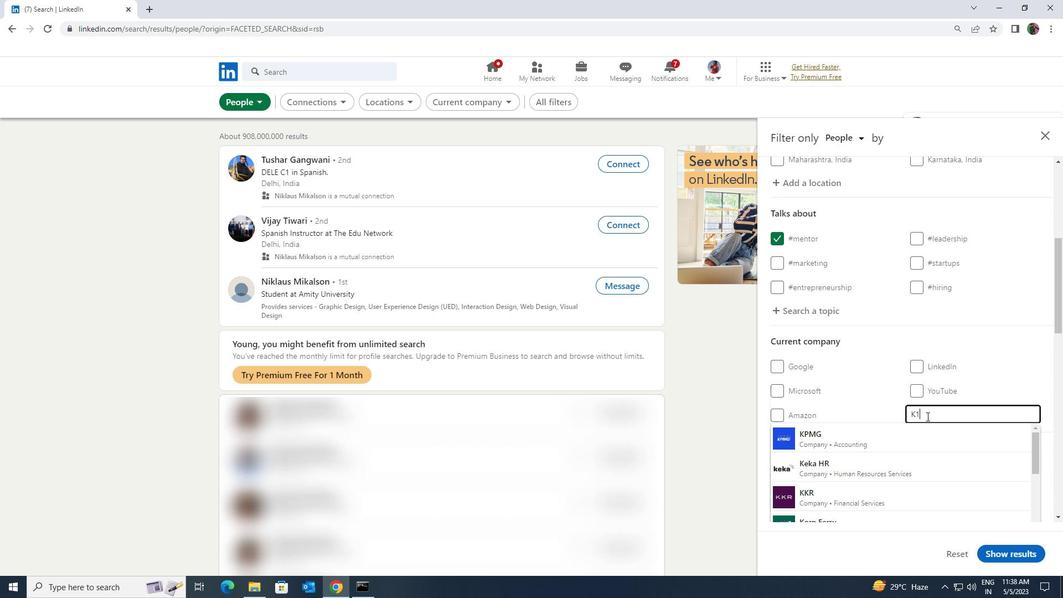 
Action: Mouse moved to (904, 459)
Screenshot: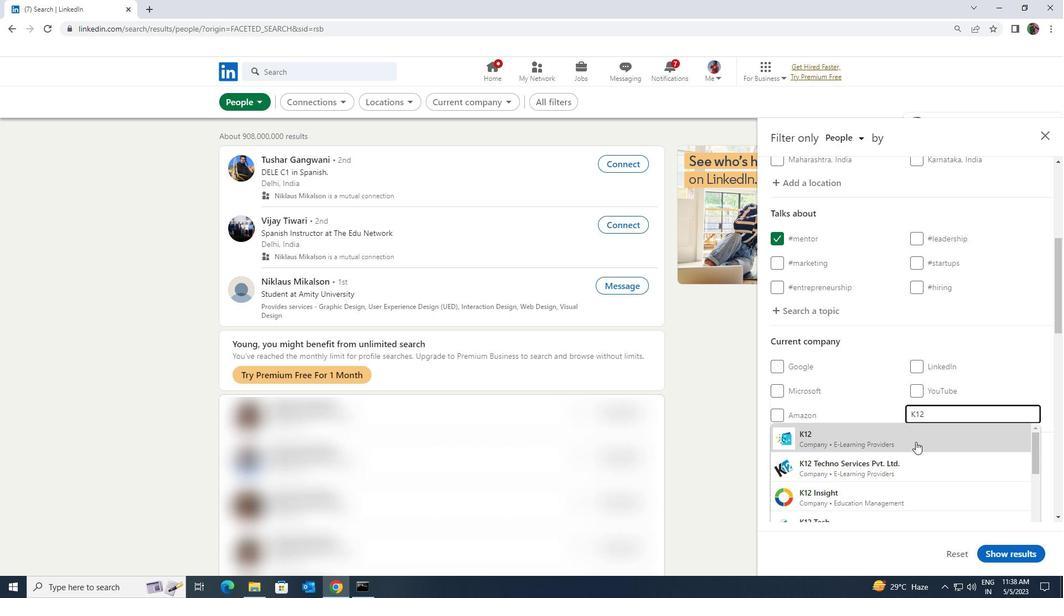 
Action: Mouse pressed left at (904, 459)
Screenshot: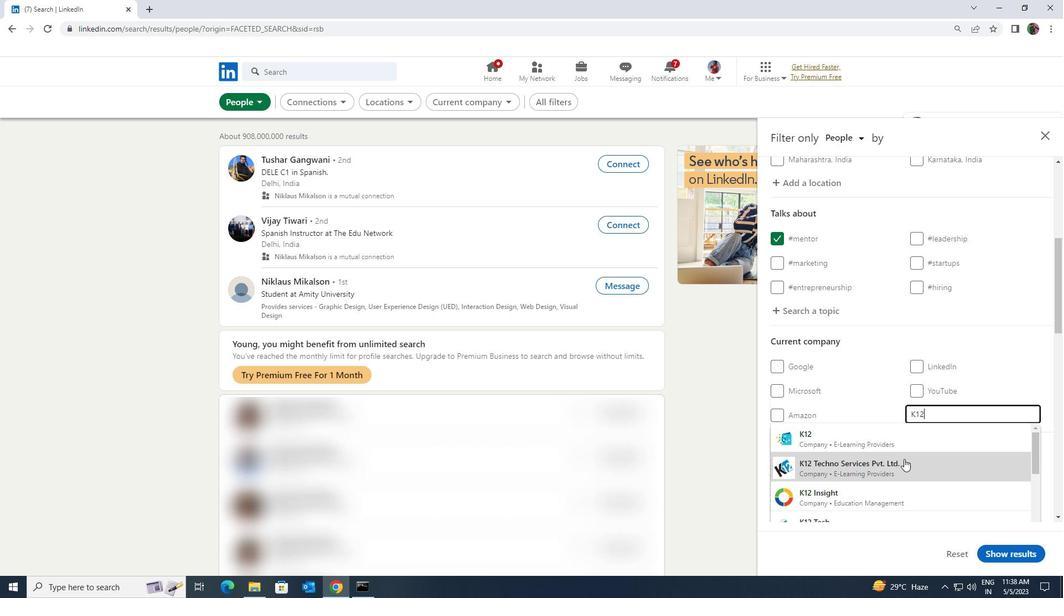 
Action: Mouse scrolled (904, 458) with delta (0, 0)
Screenshot: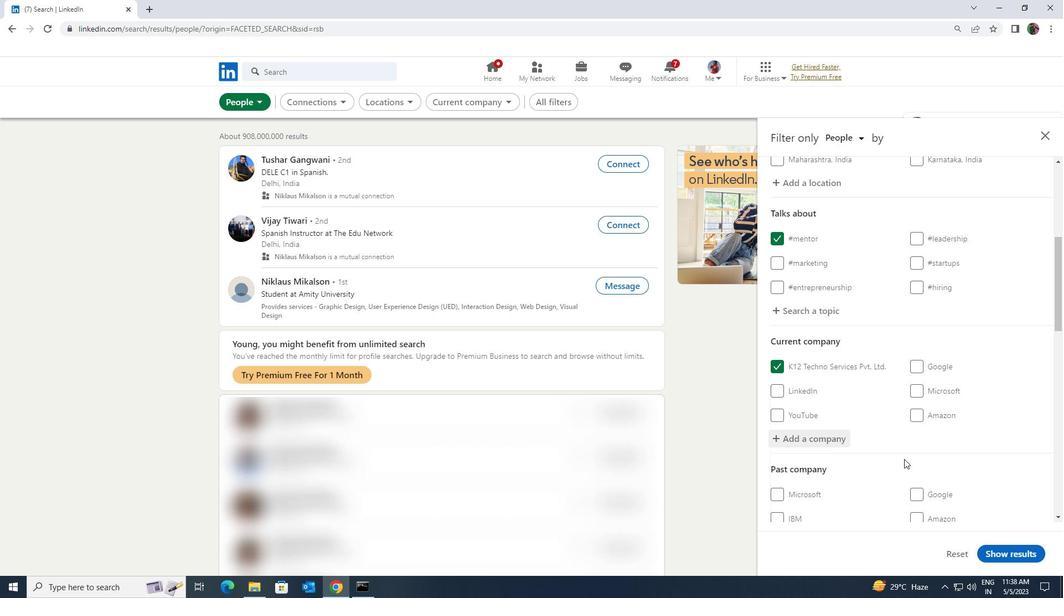 
Action: Mouse scrolled (904, 458) with delta (0, 0)
Screenshot: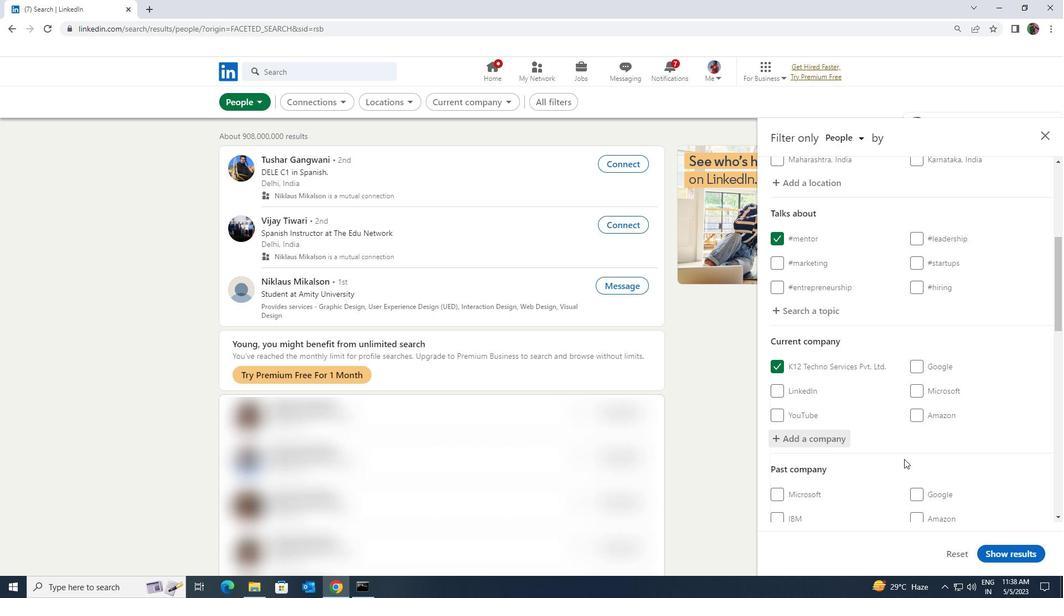 
Action: Mouse scrolled (904, 458) with delta (0, 0)
Screenshot: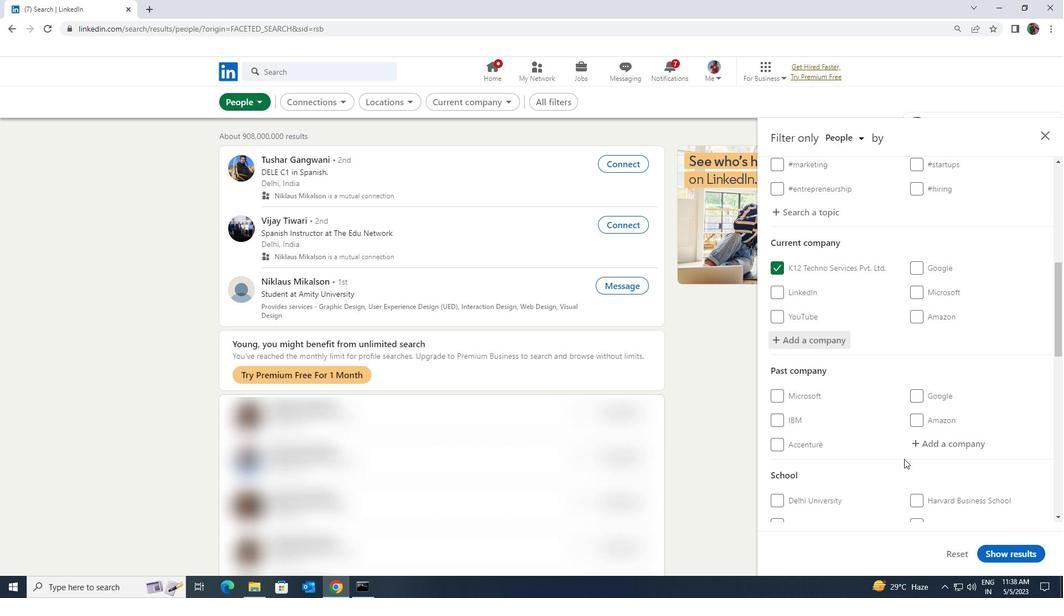 
Action: Mouse moved to (920, 488)
Screenshot: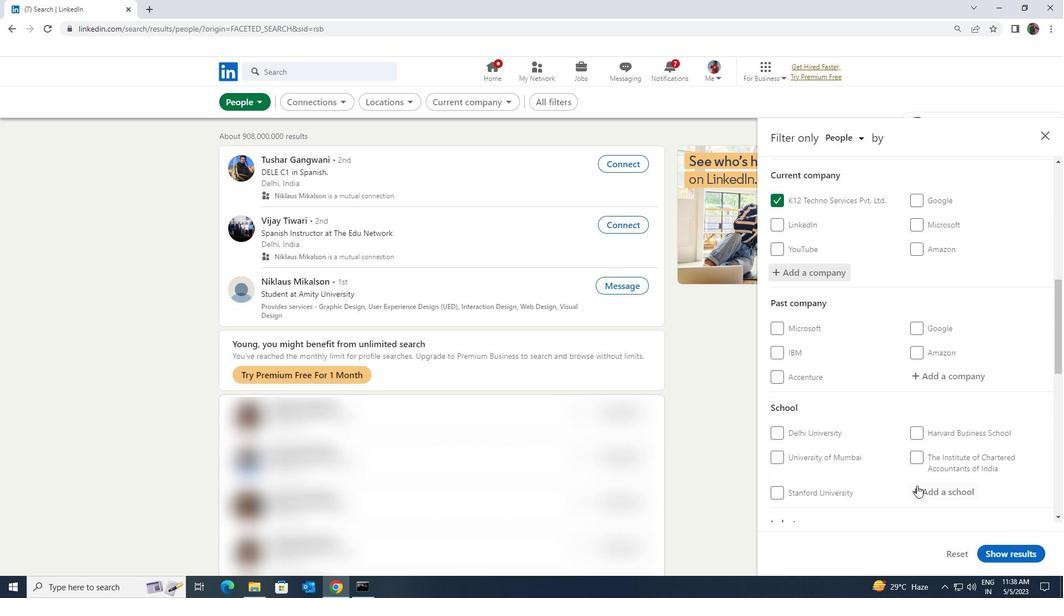 
Action: Mouse pressed left at (920, 488)
Screenshot: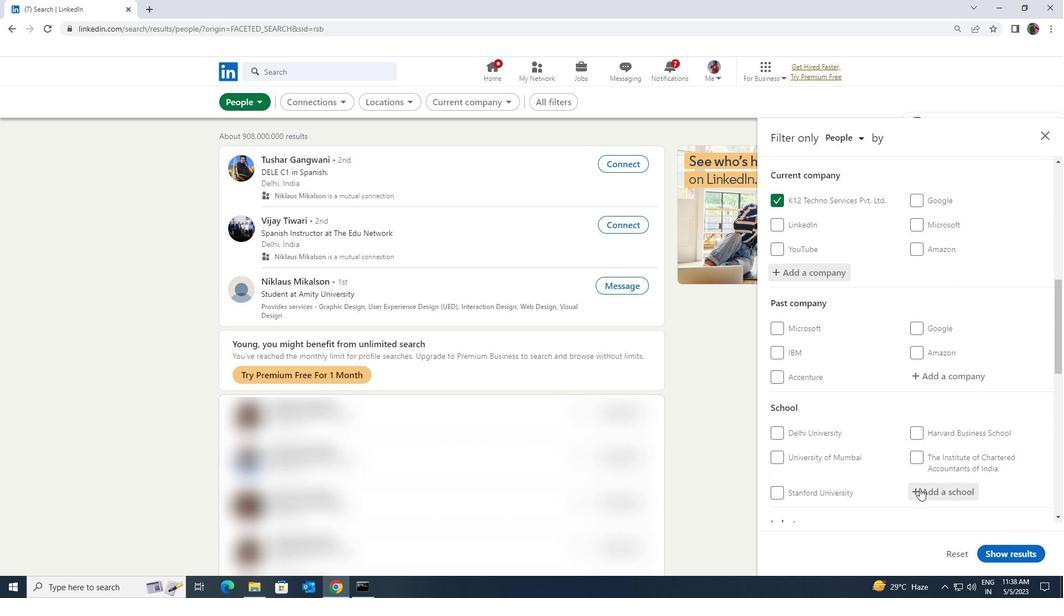 
Action: Mouse moved to (920, 489)
Screenshot: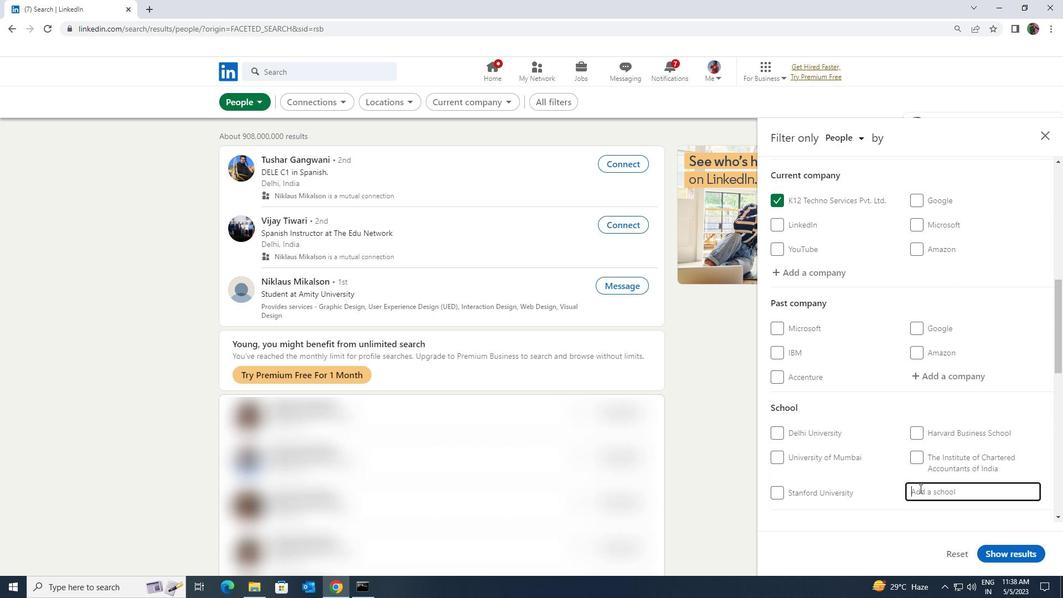 
Action: Key pressed <Key.shift><Key.shift><Key.shift><Key.shift>DR.<Key.shift>B.<Key.shift><Key.shift><Key.shift><Key.shift><Key.shift><Key.shift><Key.shift><Key.shift><Key.shift>C<Key.space><Key.shift><Key.shift><Key.shift><Key.shift><Key.shift><Key.shift><Key.shift><Key.shift><Key.shift><Key.shift><Key.shift><Key.shift><Key.shift>ROY<Key.space><Key.shift>ENGINEERING
Screenshot: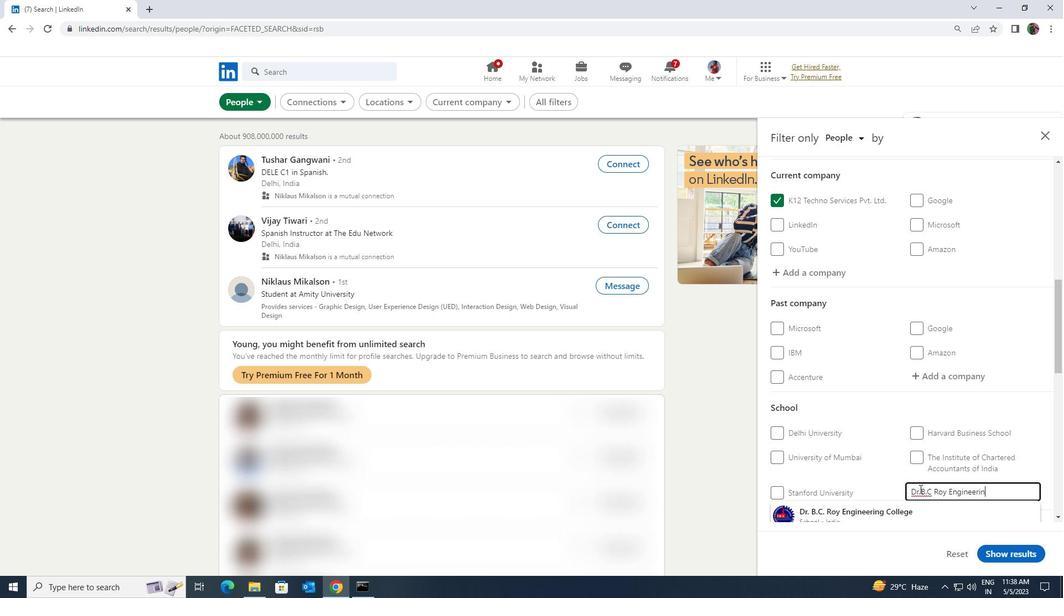 
Action: Mouse moved to (907, 503)
Screenshot: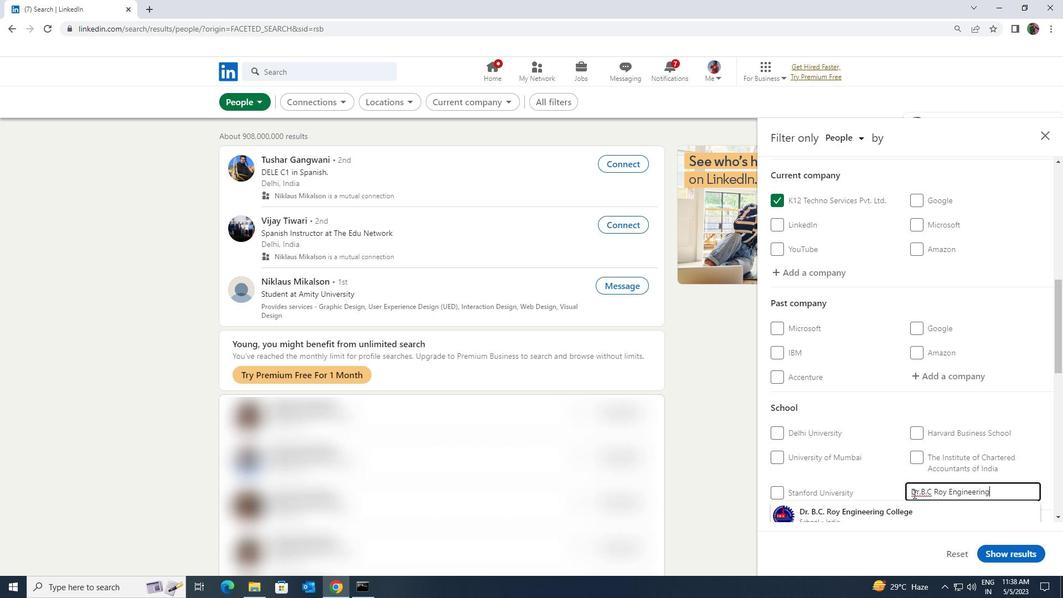 
Action: Mouse pressed left at (907, 503)
Screenshot: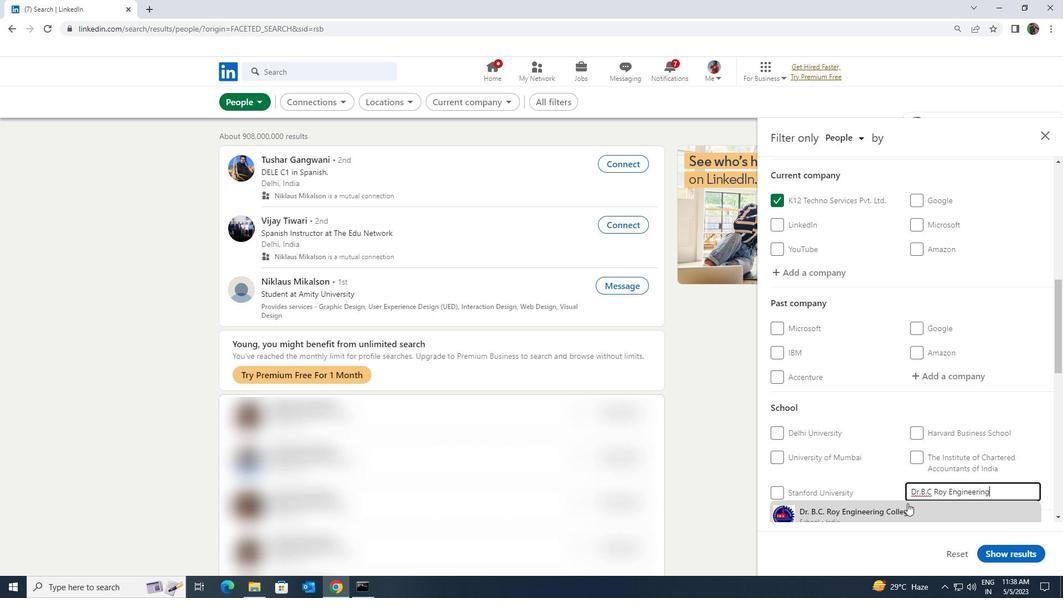 
Action: Mouse moved to (907, 489)
Screenshot: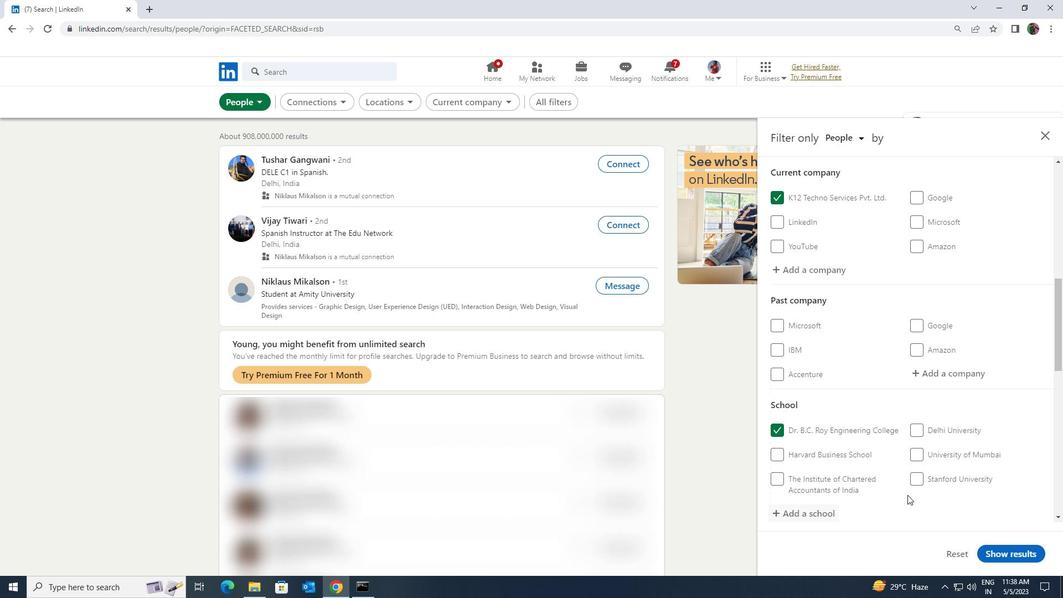 
Action: Mouse scrolled (907, 489) with delta (0, 0)
Screenshot: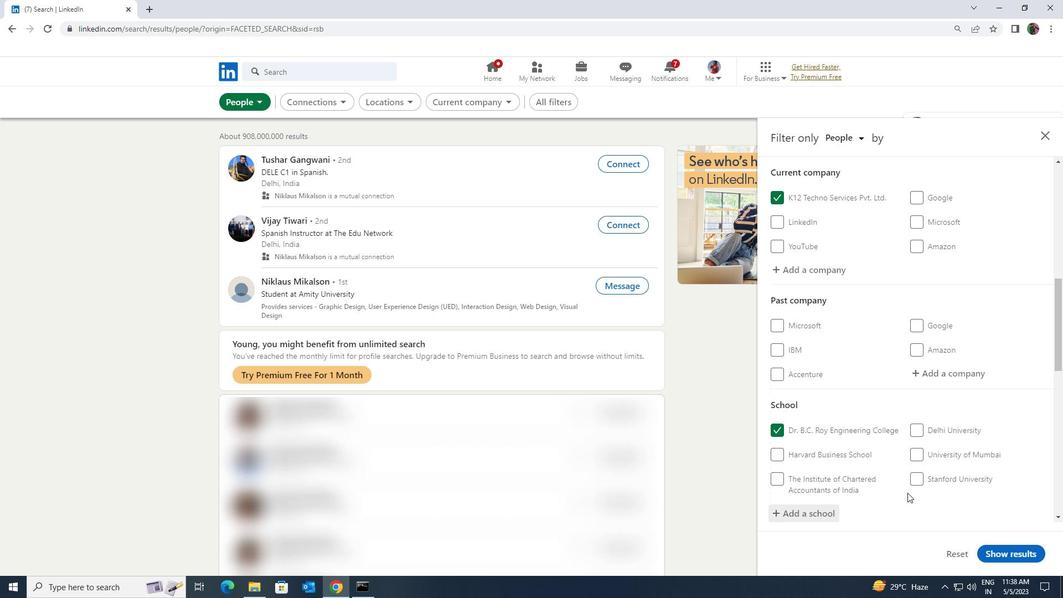 
Action: Mouse moved to (908, 485)
Screenshot: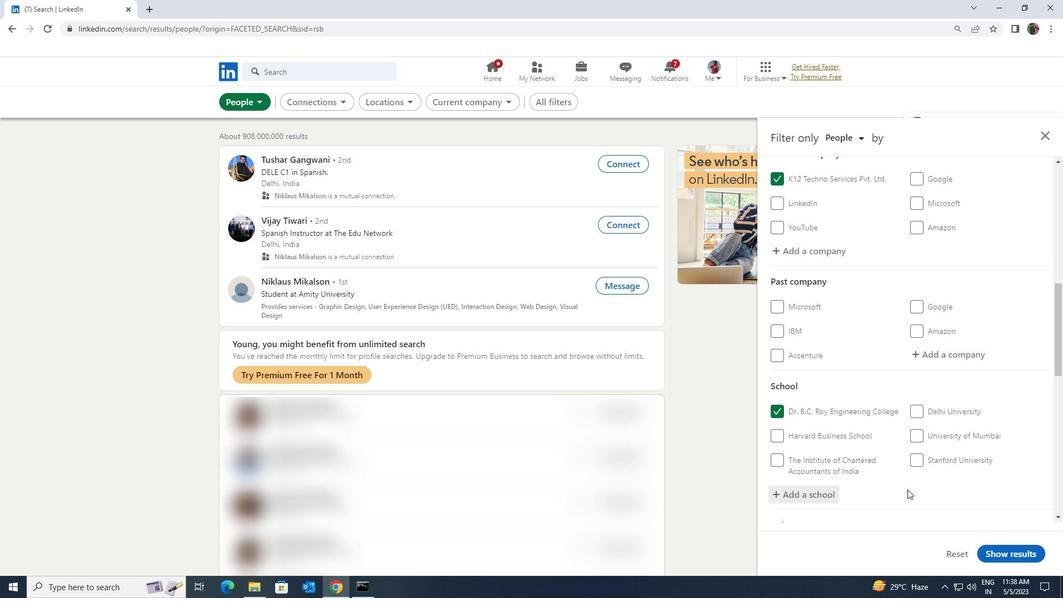 
Action: Mouse scrolled (908, 485) with delta (0, 0)
Screenshot: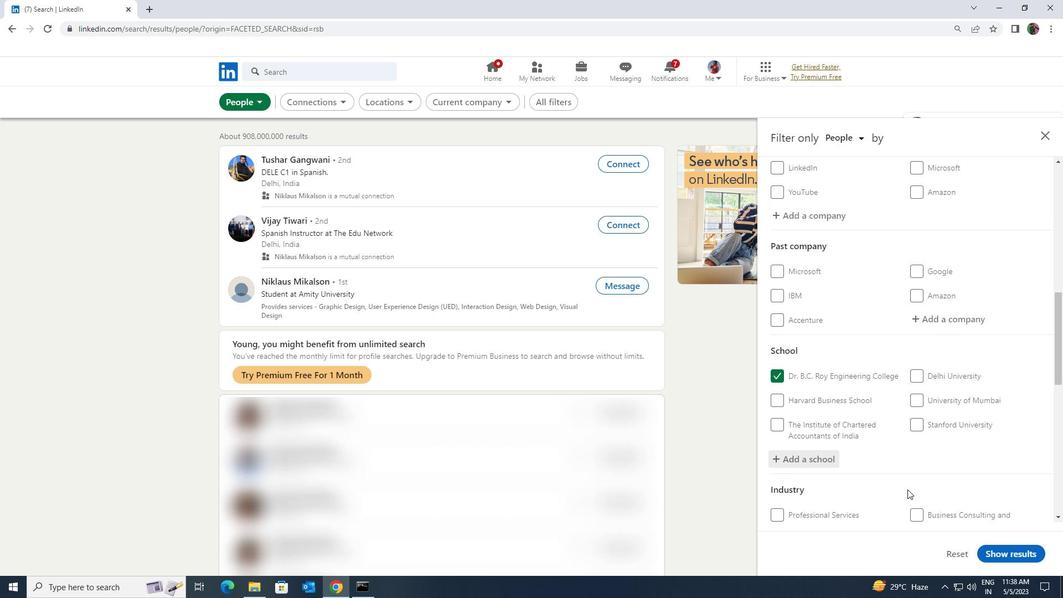 
Action: Mouse scrolled (908, 485) with delta (0, 0)
Screenshot: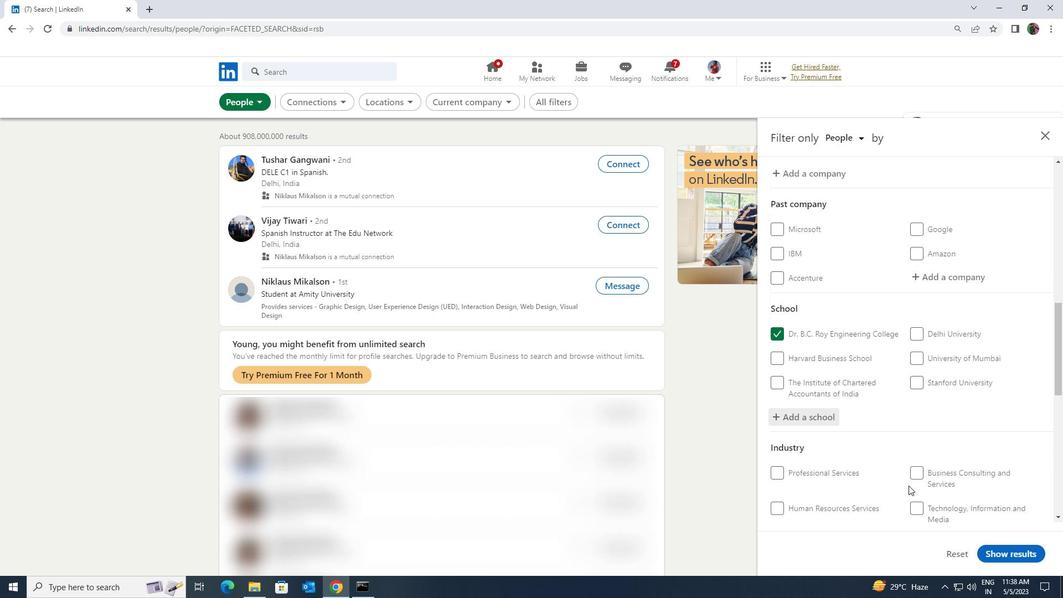 
Action: Mouse moved to (925, 479)
Screenshot: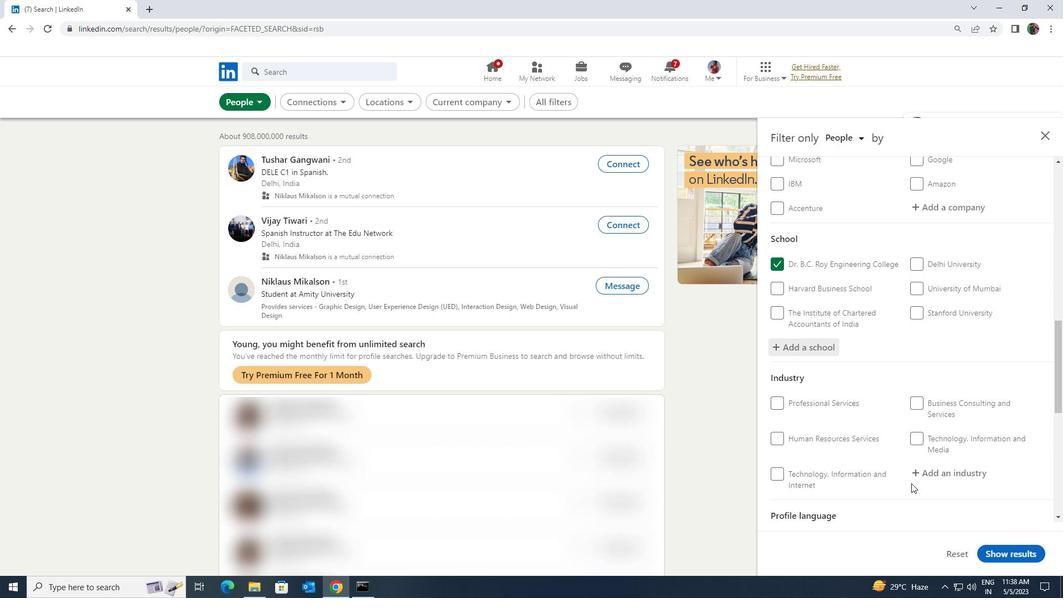 
Action: Mouse pressed left at (925, 479)
Screenshot: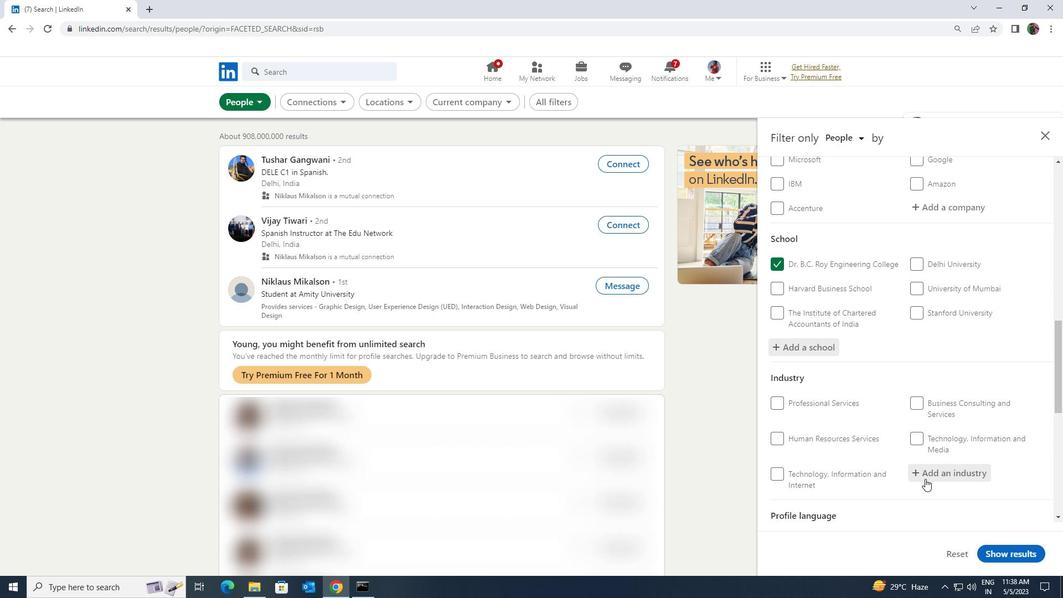 
Action: Key pressed <Key.shift>OPTOMER
Screenshot: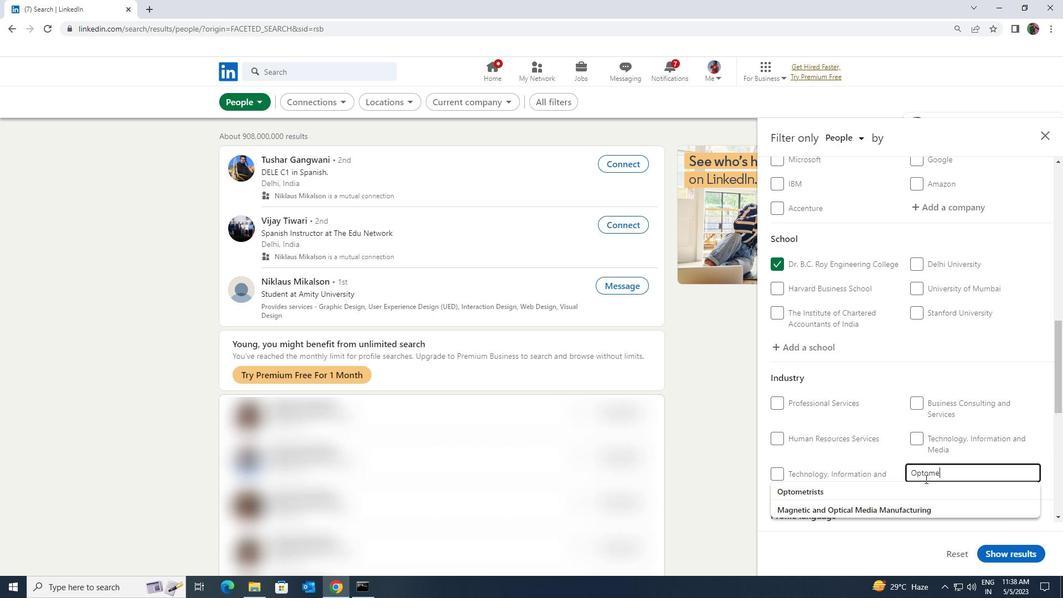 
Action: Mouse moved to (922, 479)
Screenshot: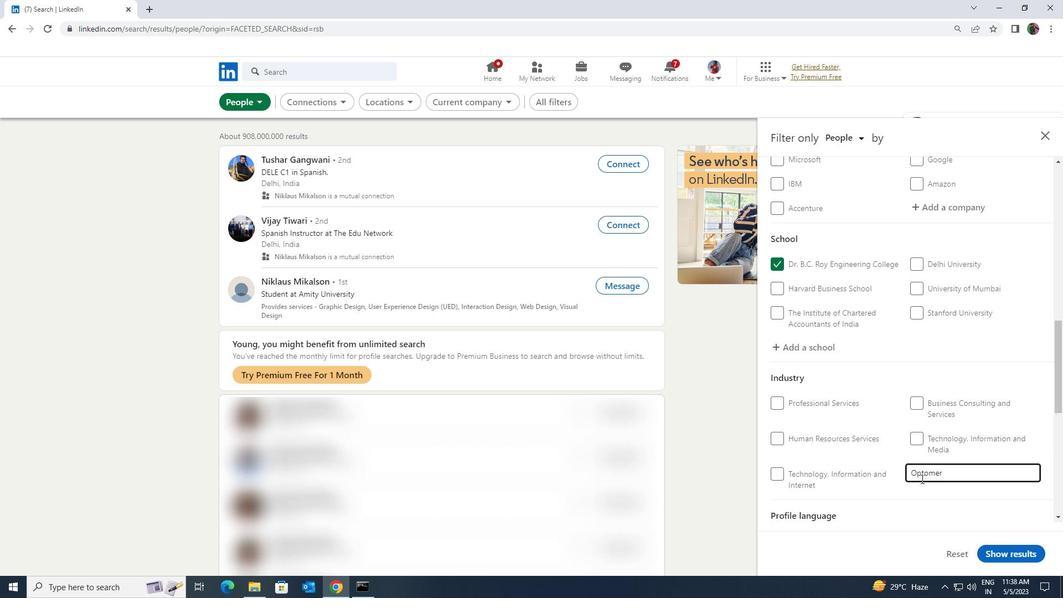 
Action: Key pressed <Key.backspace>
Screenshot: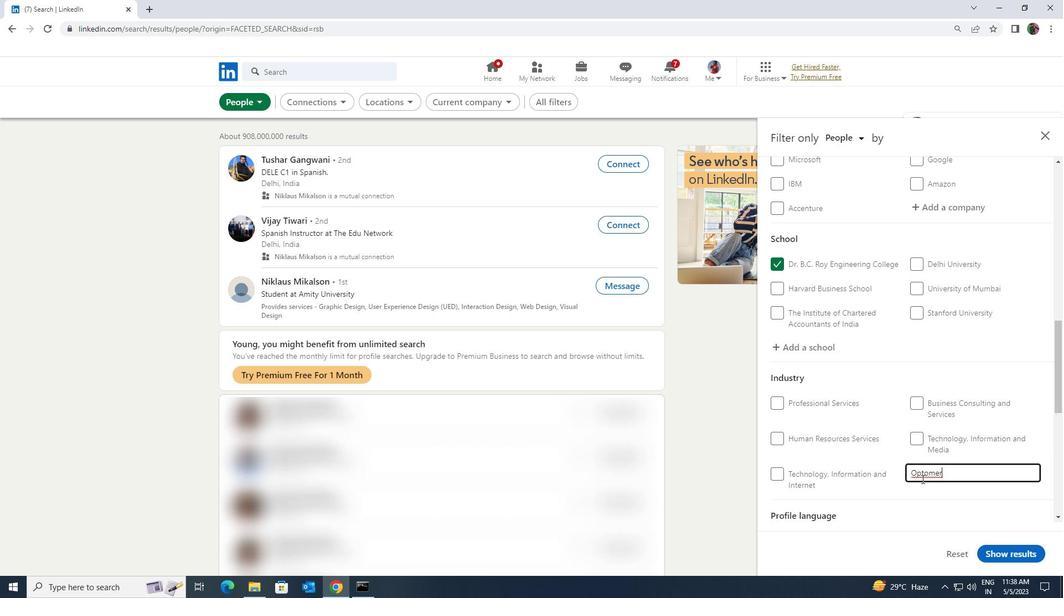 
Action: Mouse moved to (915, 483)
Screenshot: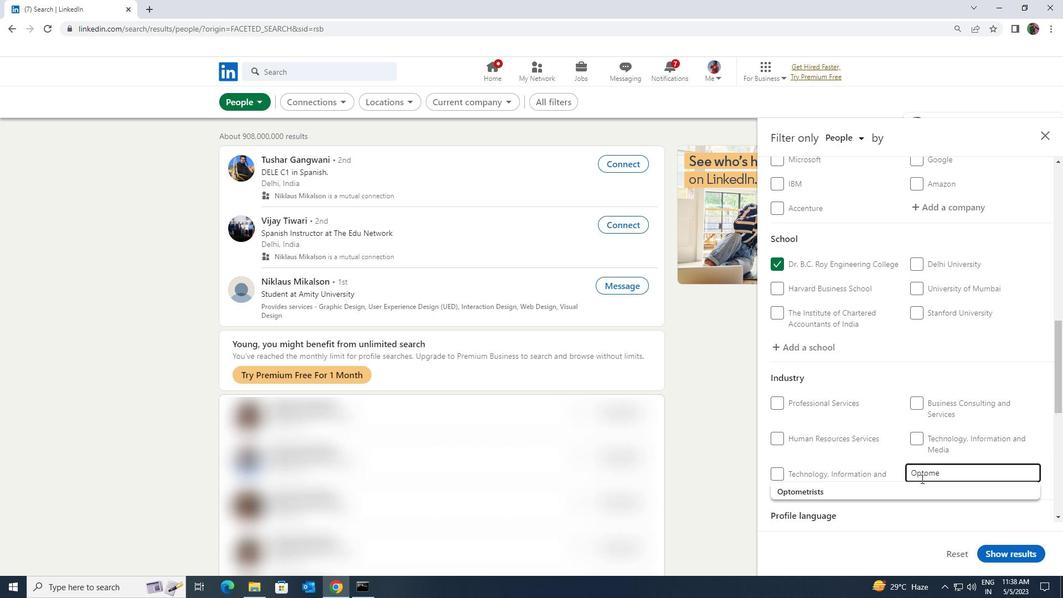 
Action: Mouse pressed left at (915, 483)
Screenshot: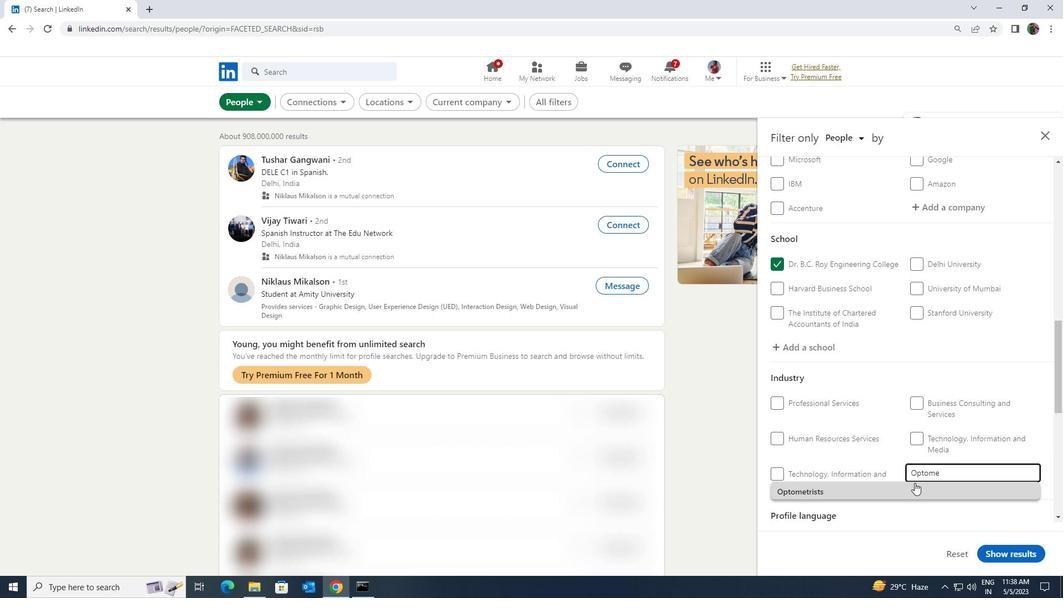 
Action: Mouse moved to (931, 460)
Screenshot: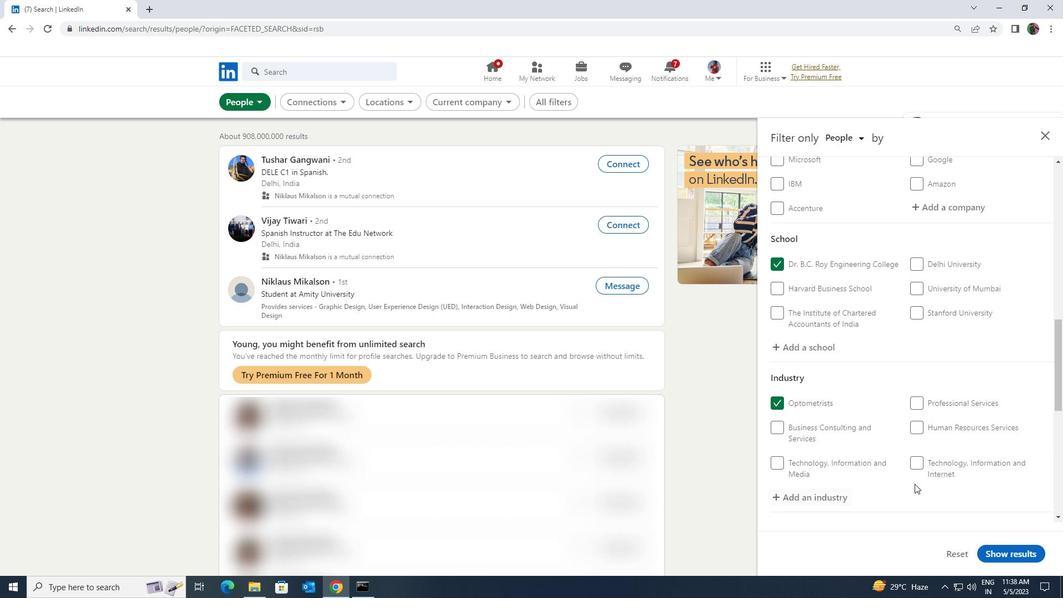 
Action: Mouse scrolled (931, 459) with delta (0, 0)
Screenshot: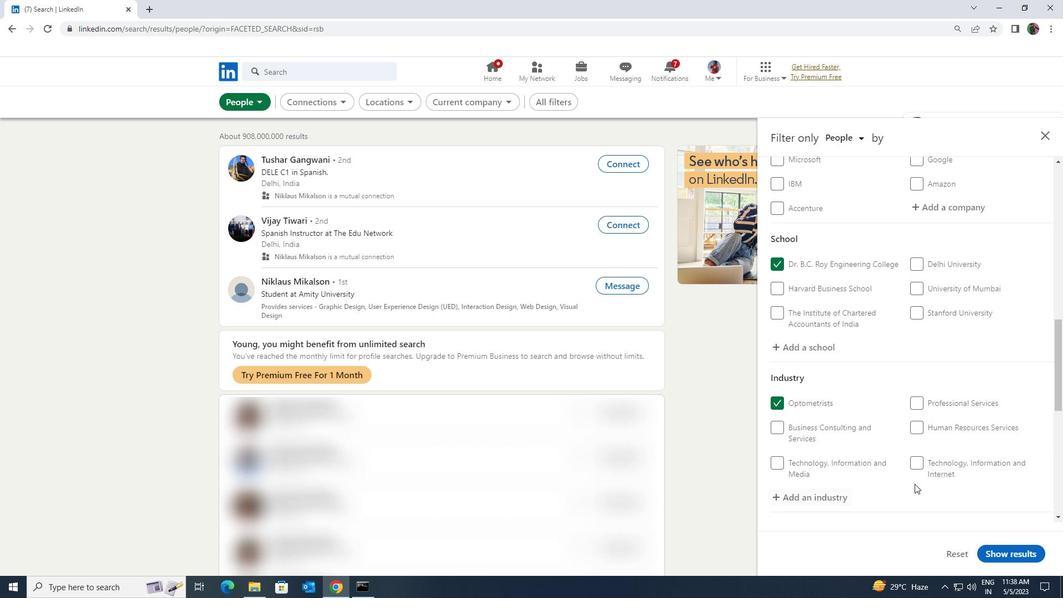
Action: Mouse moved to (931, 459)
Screenshot: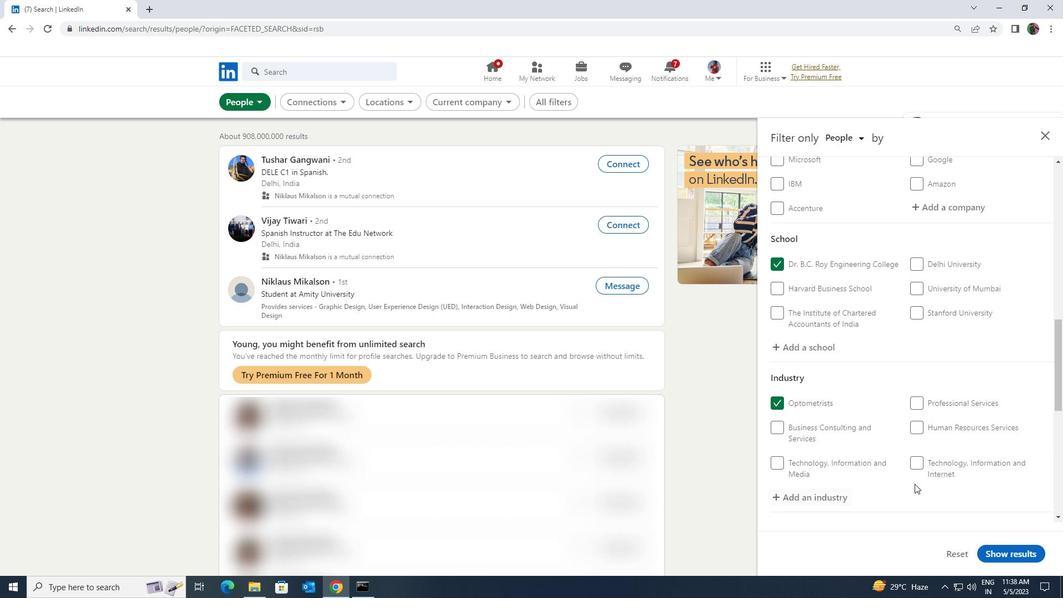 
Action: Mouse scrolled (931, 459) with delta (0, 0)
Screenshot: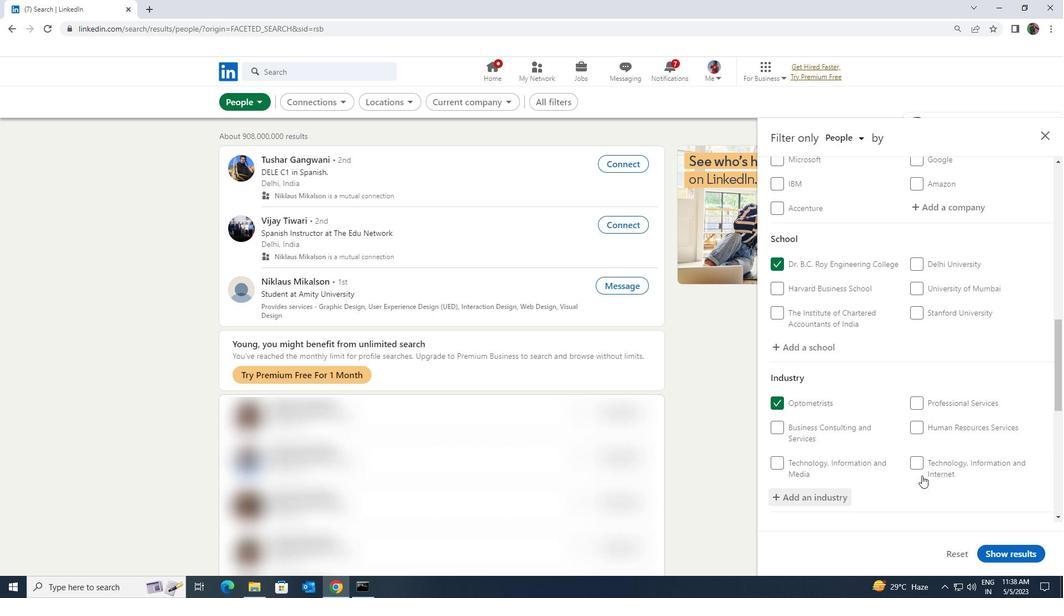 
Action: Mouse moved to (931, 459)
Screenshot: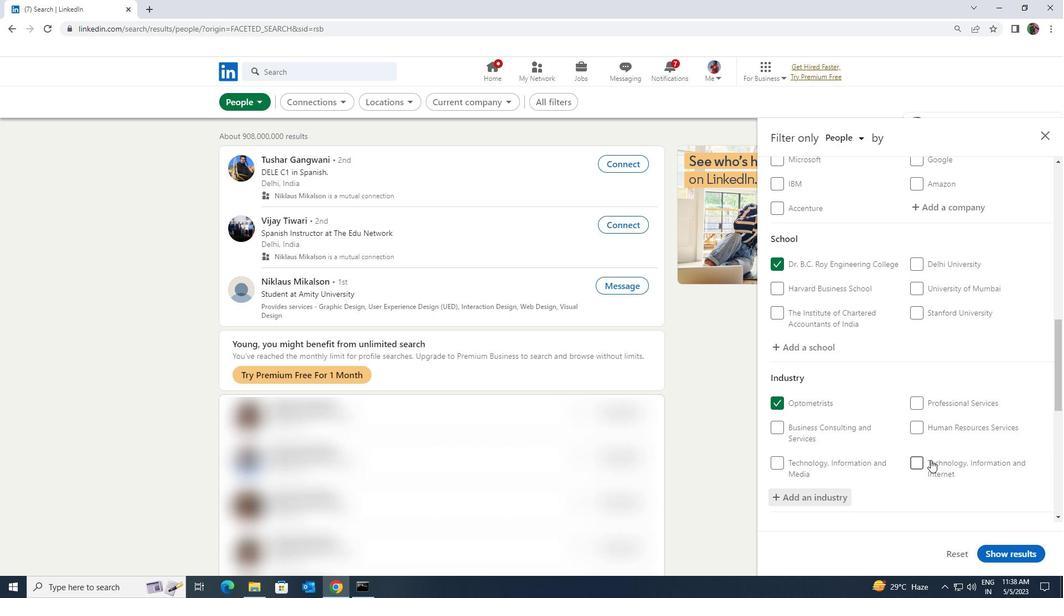 
Action: Mouse scrolled (931, 459) with delta (0, 0)
Screenshot: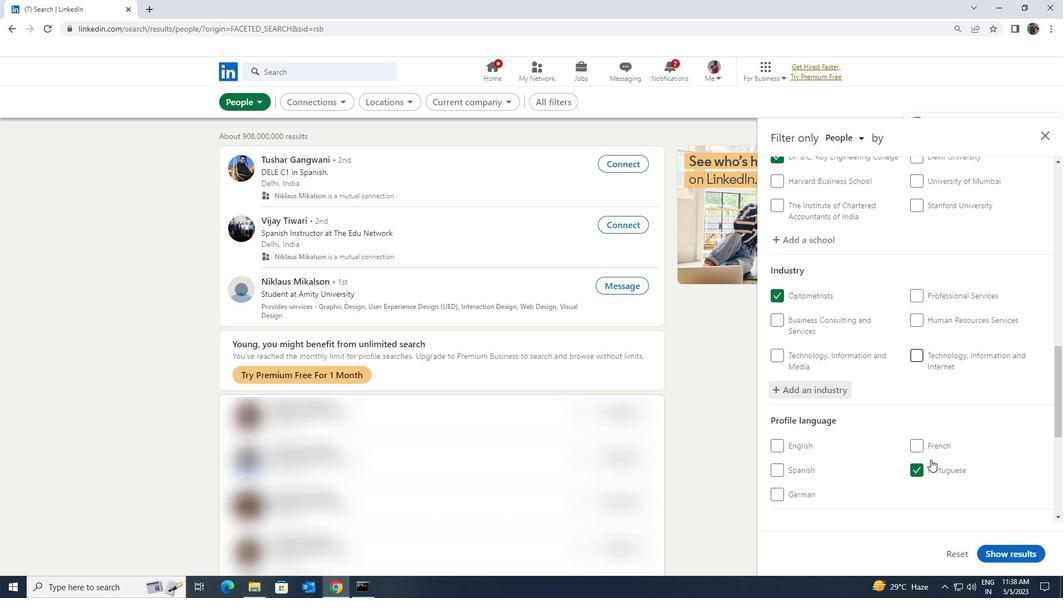 
Action: Mouse scrolled (931, 459) with delta (0, 0)
Screenshot: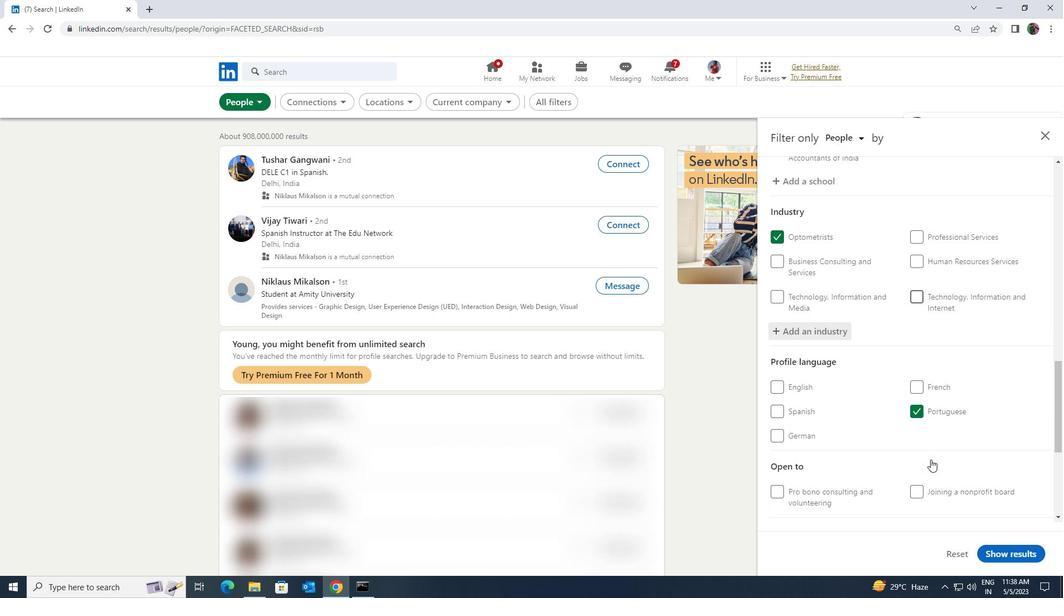 
Action: Mouse scrolled (931, 459) with delta (0, 0)
Screenshot: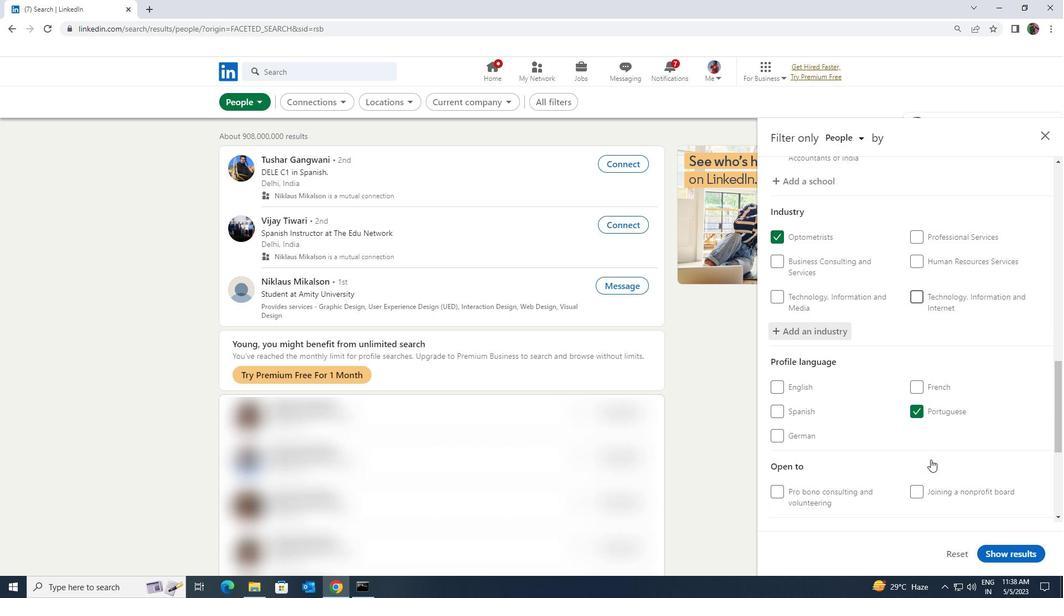 
Action: Mouse scrolled (931, 459) with delta (0, 0)
Screenshot: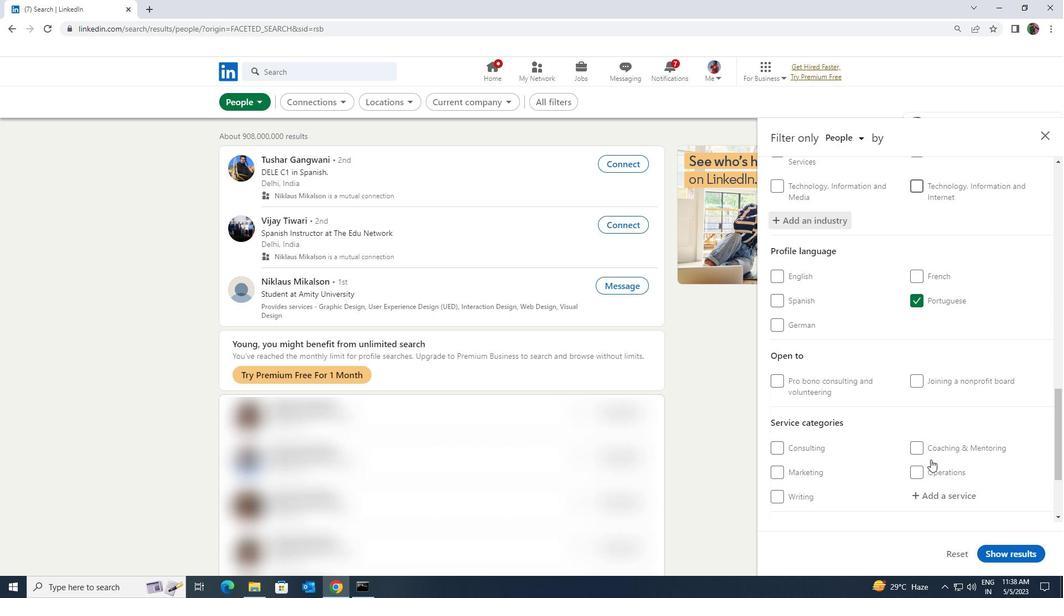 
Action: Mouse moved to (941, 444)
Screenshot: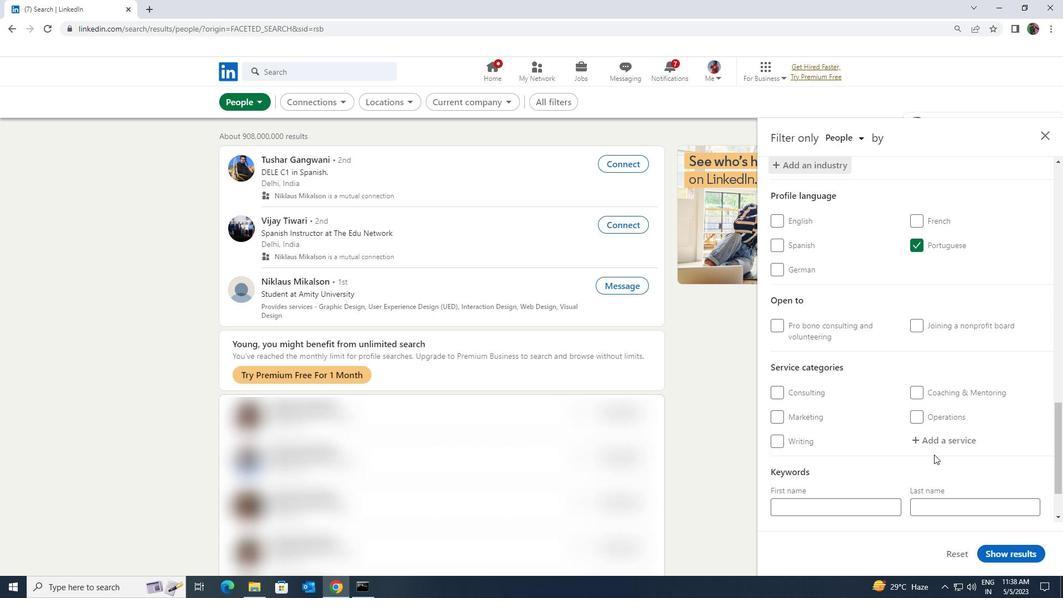 
Action: Mouse pressed left at (941, 444)
Screenshot: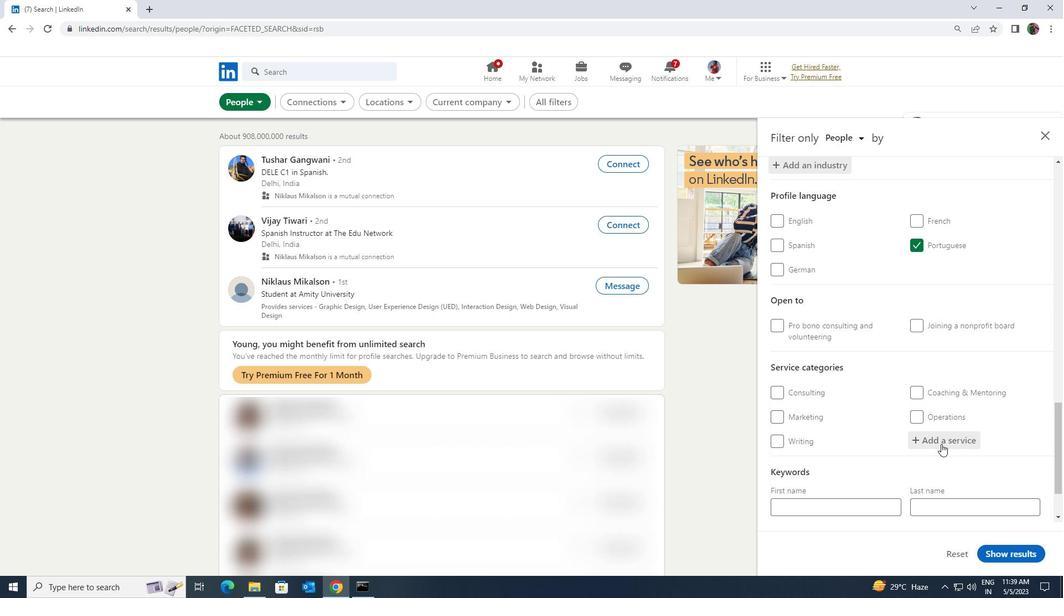 
Action: Key pressed <Key.shift><Key.shift><Key.shift><Key.shift><Key.shift>HR<Key.space><Key.shift>CON
Screenshot: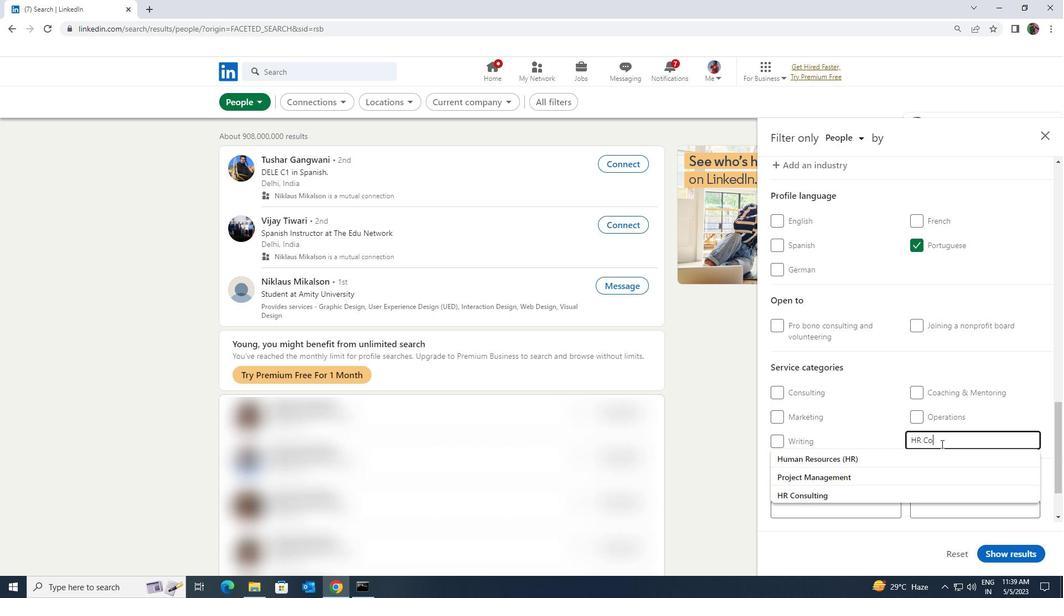 
Action: Mouse moved to (926, 453)
Screenshot: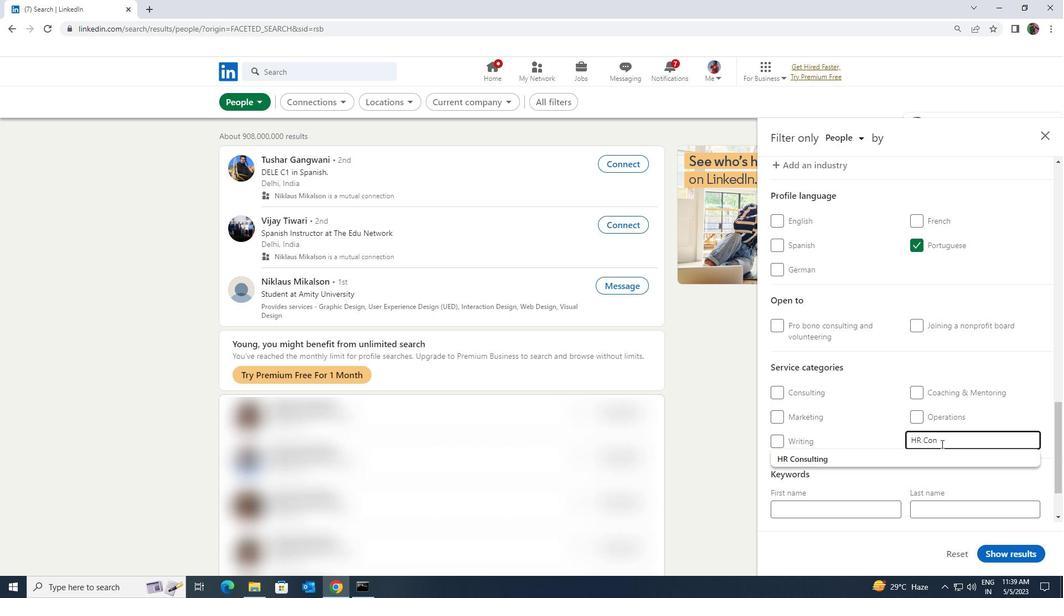 
Action: Mouse pressed left at (926, 453)
Screenshot: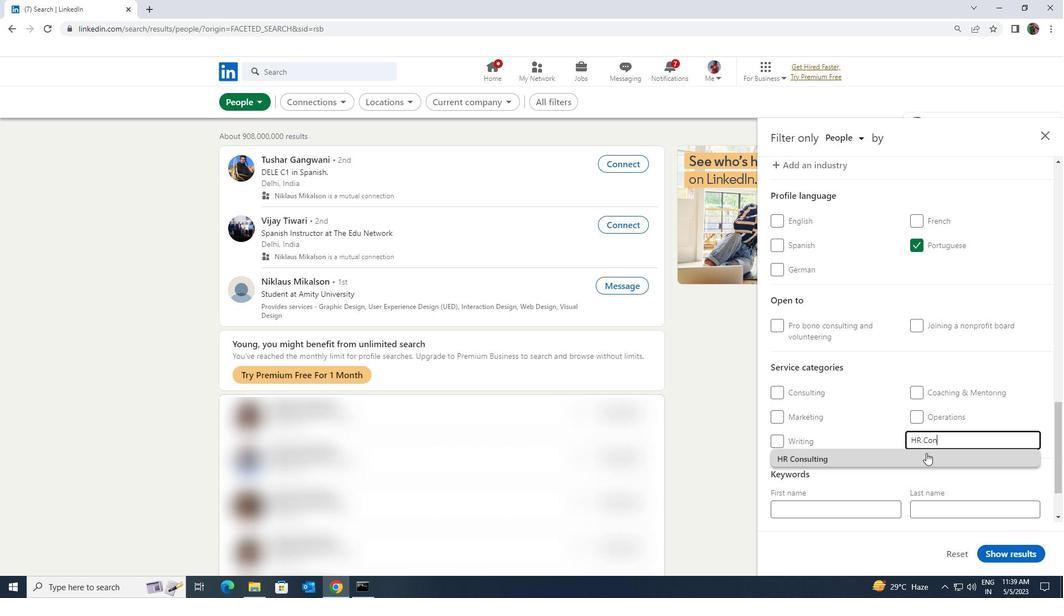 
Action: Mouse moved to (926, 453)
Screenshot: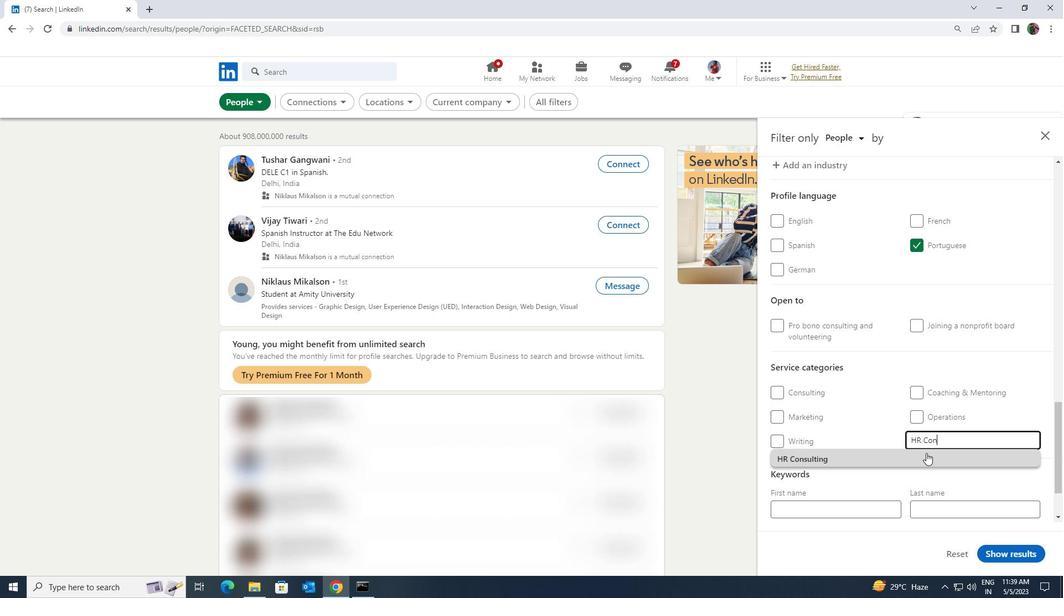 
Action: Mouse scrolled (926, 452) with delta (0, 0)
Screenshot: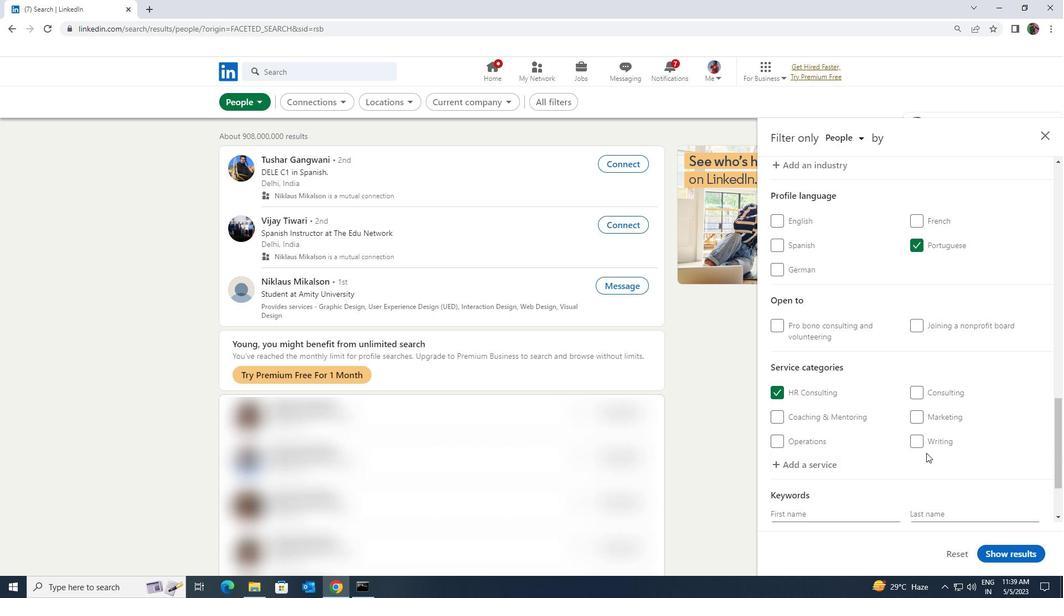 
Action: Mouse scrolled (926, 452) with delta (0, 0)
Screenshot: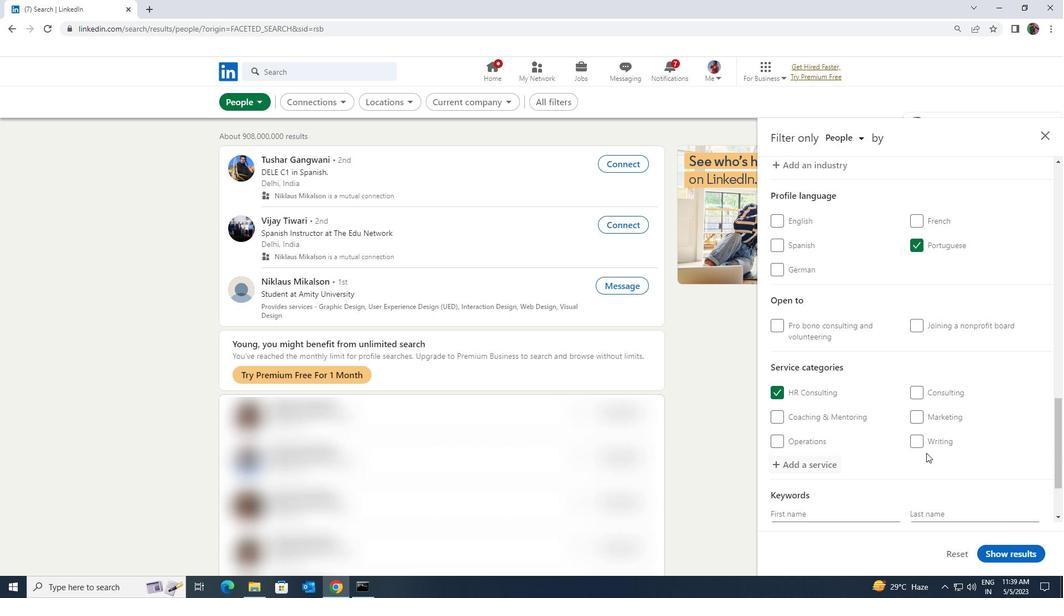 
Action: Mouse moved to (923, 455)
Screenshot: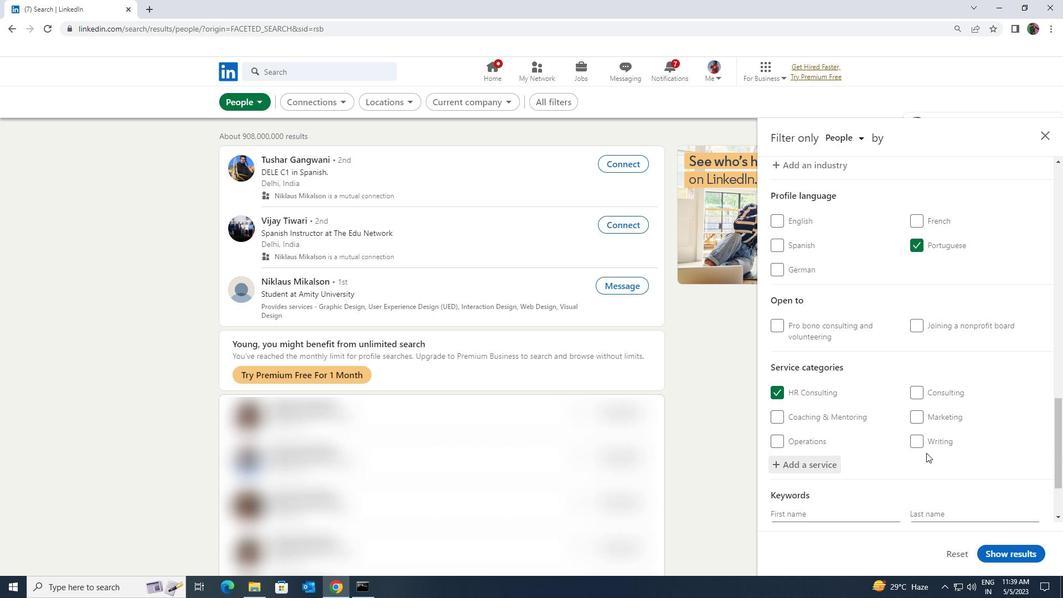 
Action: Mouse scrolled (923, 455) with delta (0, 0)
Screenshot: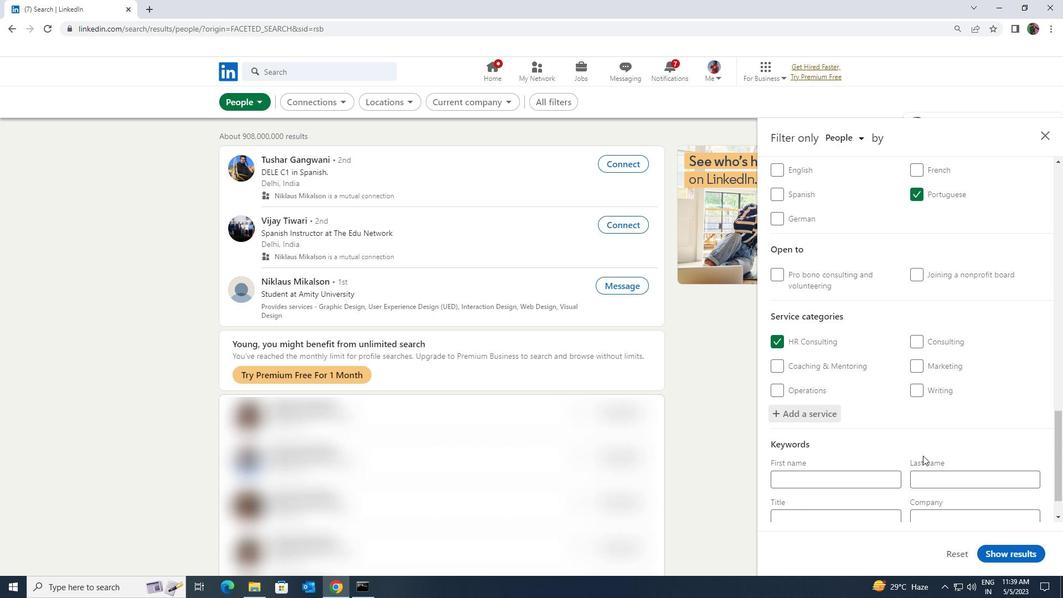 
Action: Mouse scrolled (923, 455) with delta (0, 0)
Screenshot: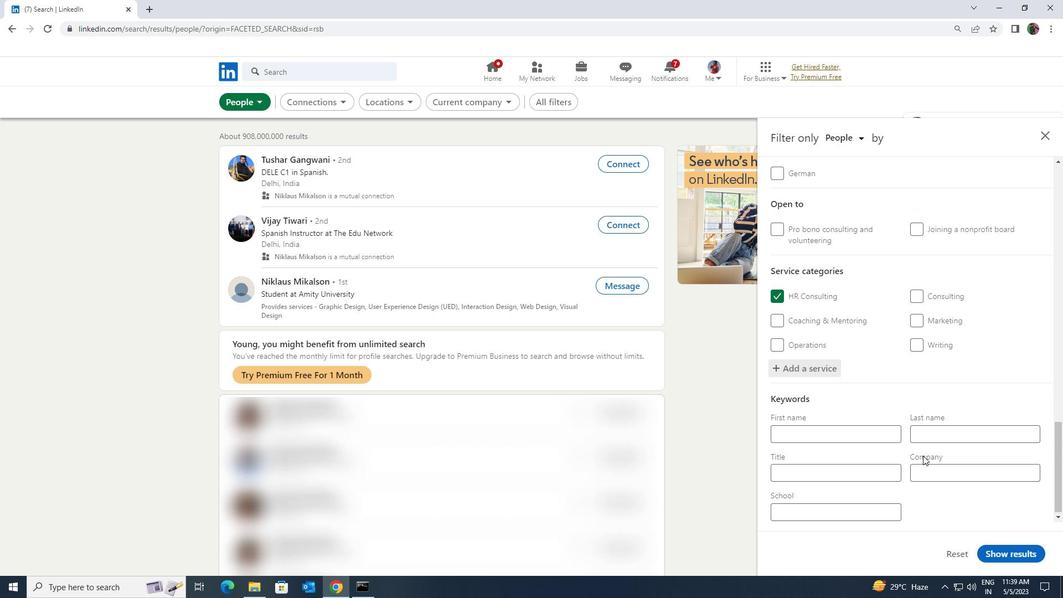 
Action: Mouse moved to (894, 467)
Screenshot: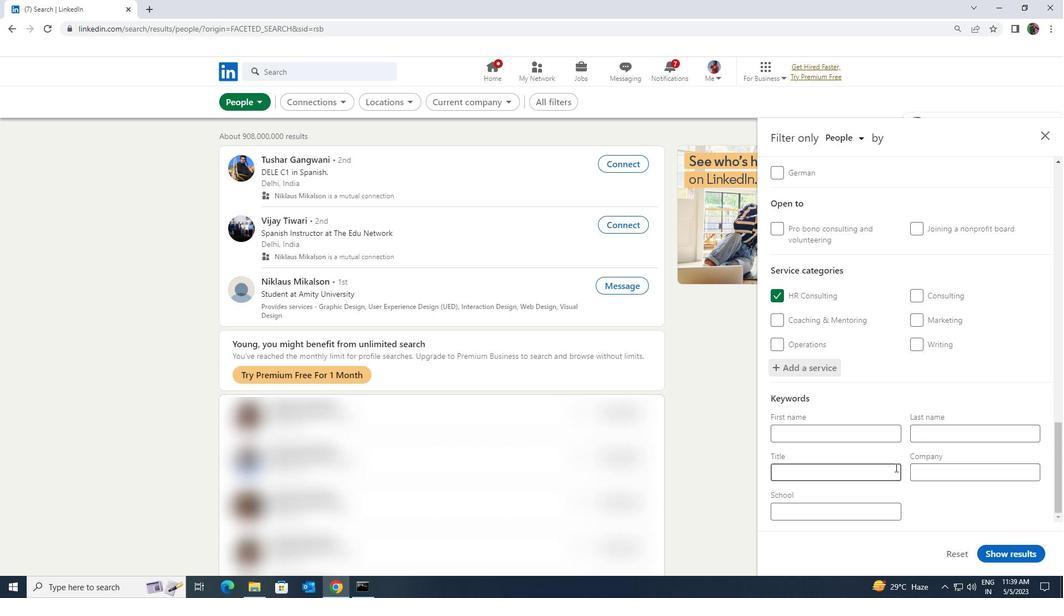 
Action: Mouse pressed left at (894, 467)
Screenshot: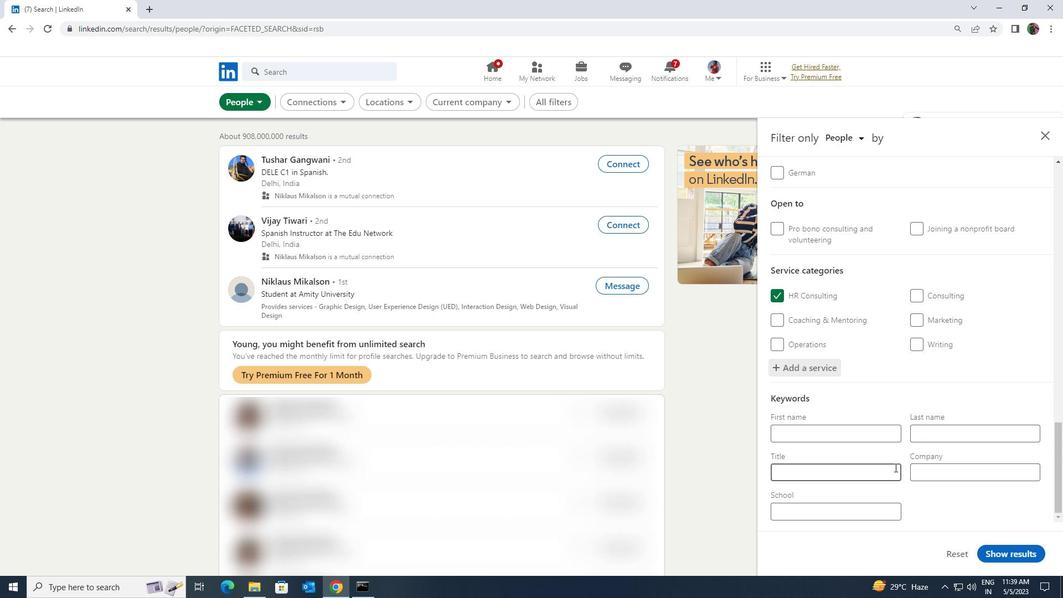 
Action: Key pressed <Key.shift><Key.shift><Key.shift><Key.shift>PRESCHOOL<Key.space><Key.shift>TEACHER
Screenshot: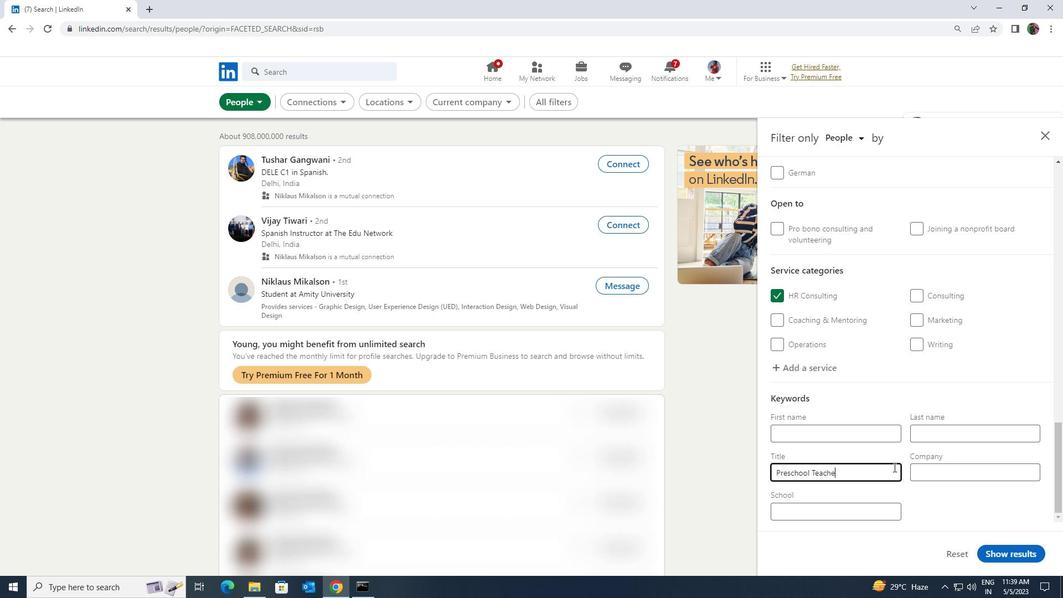 
Action: Mouse moved to (1004, 549)
Screenshot: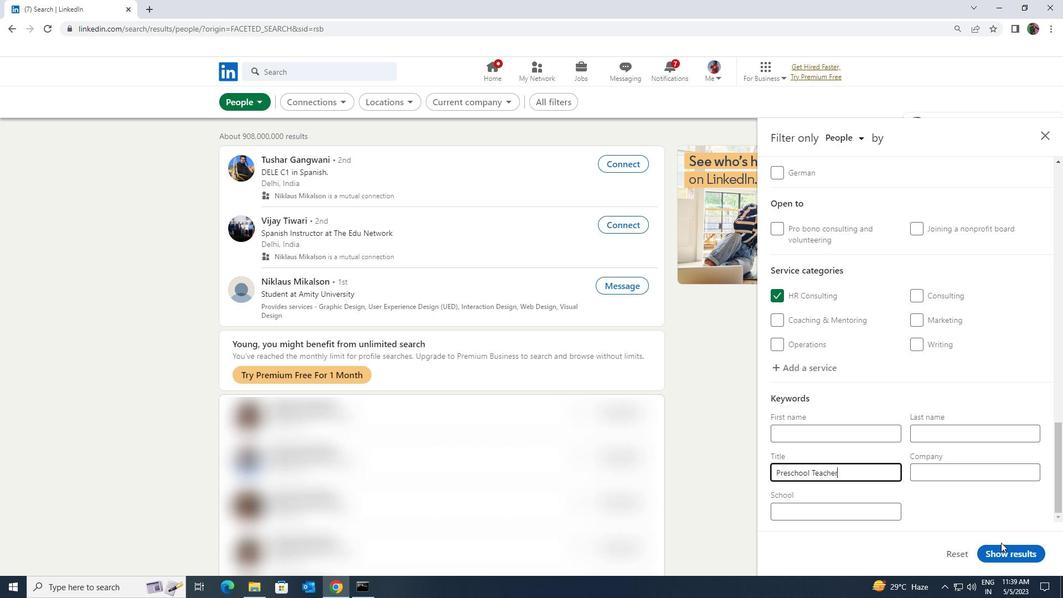 
Action: Mouse pressed left at (1004, 549)
Screenshot: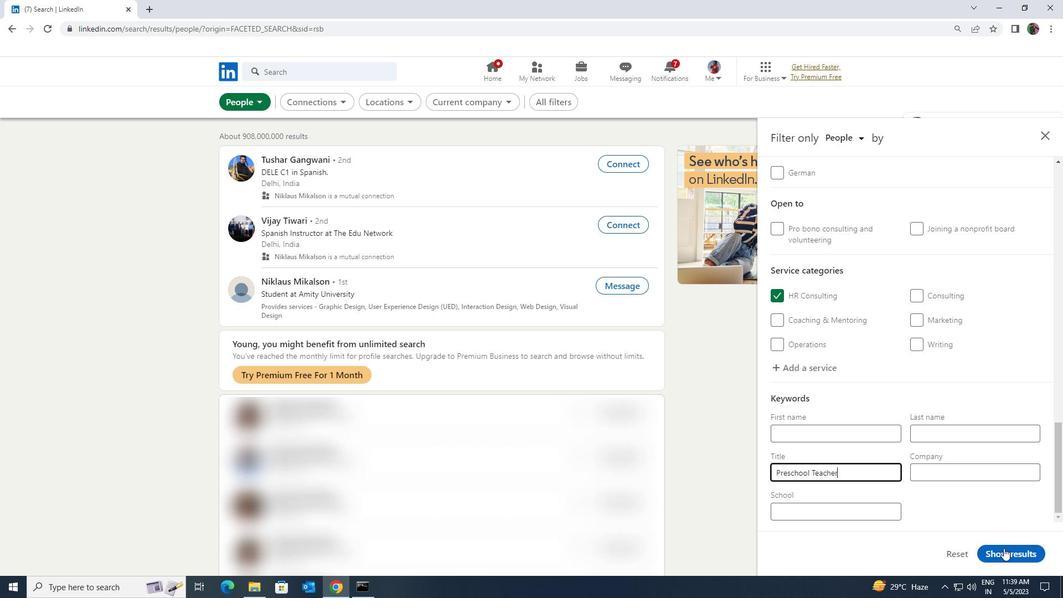 
